 Task: Reply to email with the signature Ashley Martin with the subject Reminder for a job offer acceptance from softage.10@softage.net with the message Could you confirm the deadline for the new project submission? with BCC to softage.7@softage.net with an attached document Invoice.pdf
Action: Mouse moved to (971, 155)
Screenshot: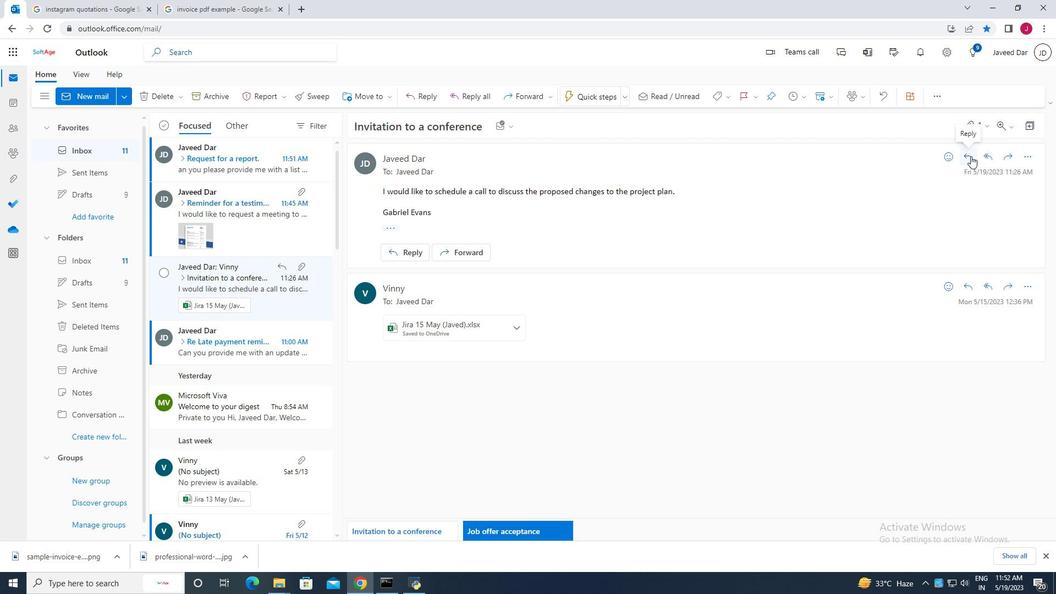 
Action: Mouse pressed left at (971, 155)
Screenshot: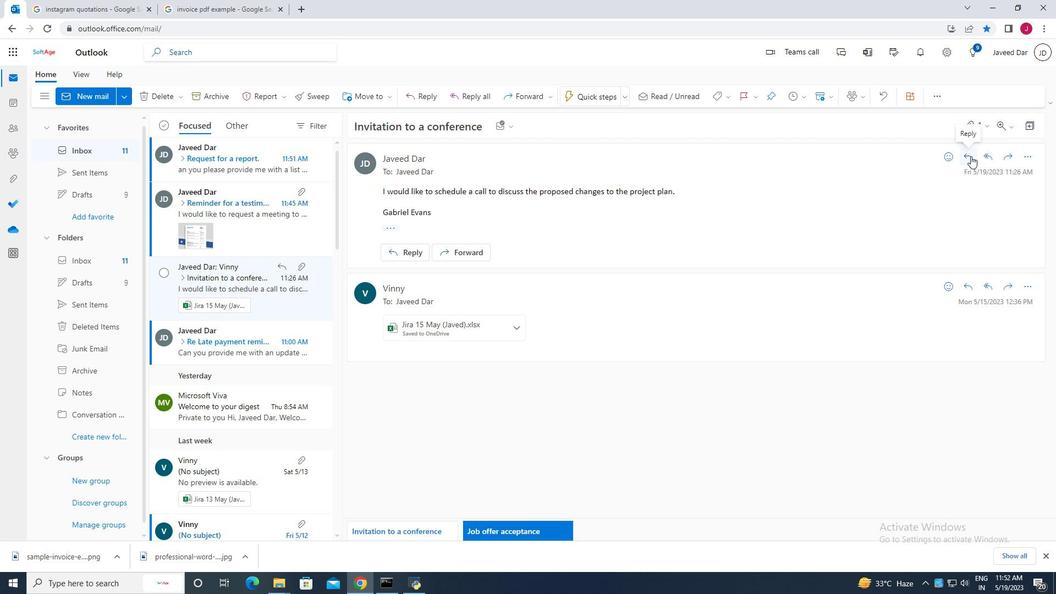 
Action: Mouse moved to (1025, 157)
Screenshot: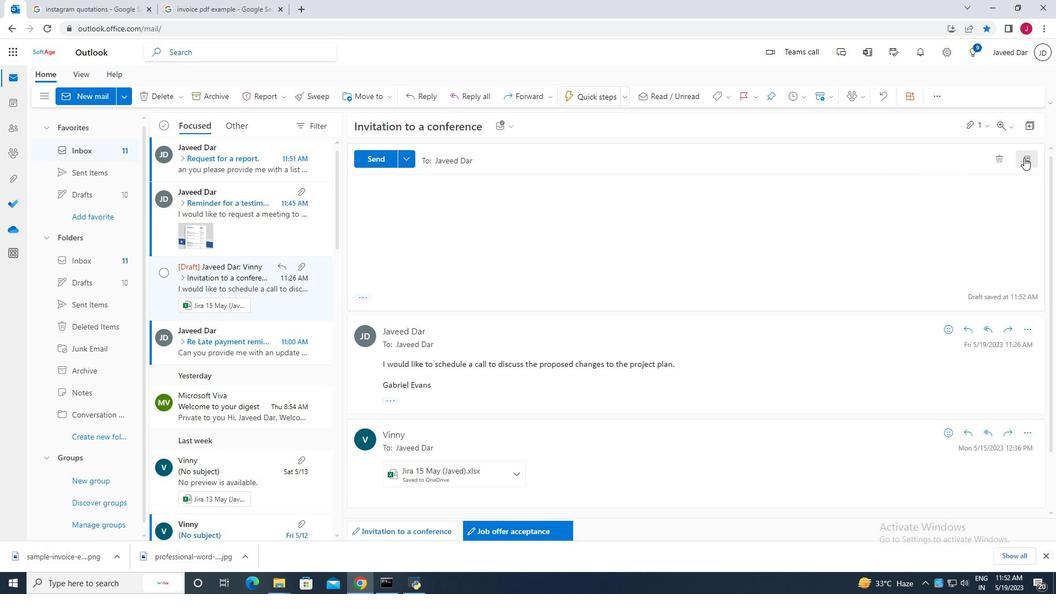 
Action: Mouse pressed left at (1025, 157)
Screenshot: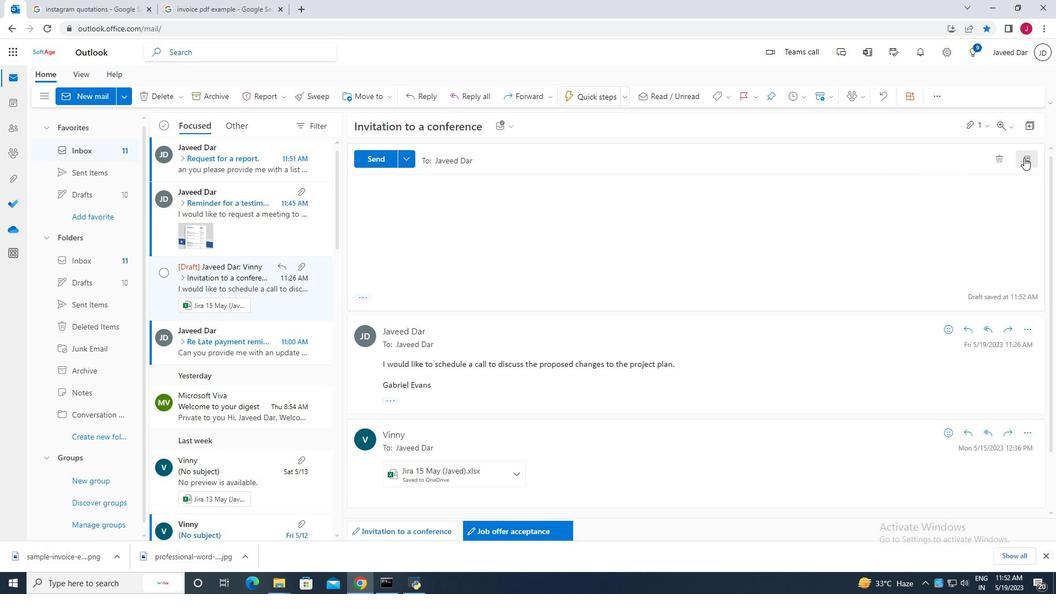 
Action: Mouse moved to (718, 93)
Screenshot: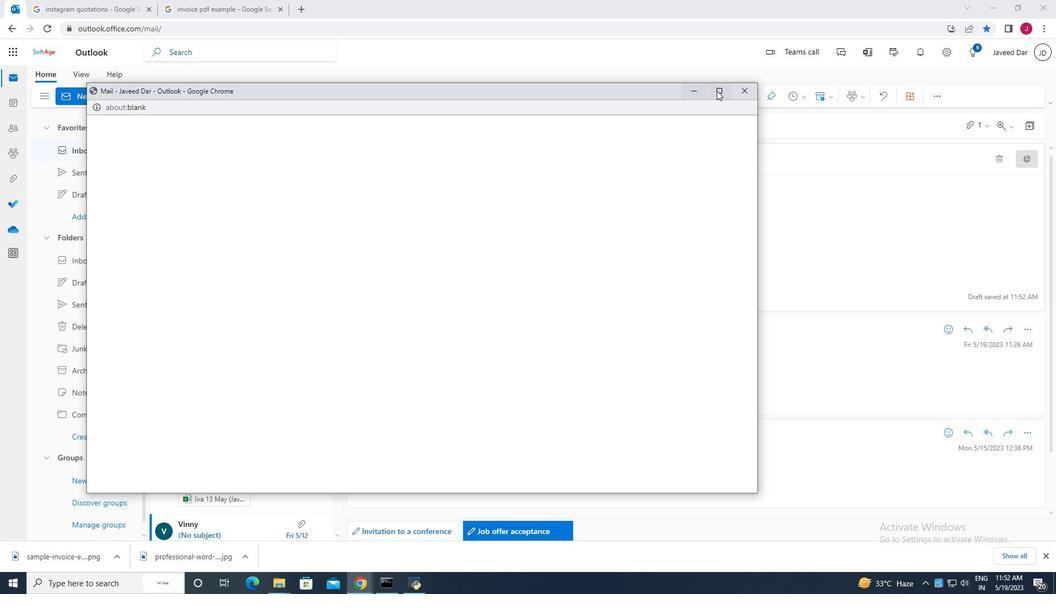 
Action: Mouse pressed left at (718, 93)
Screenshot: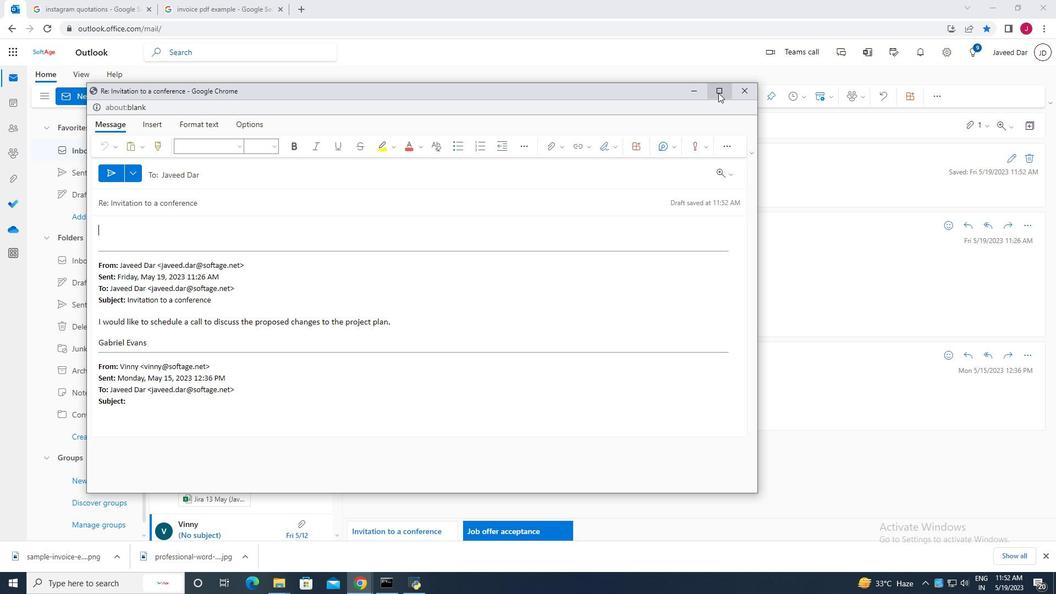 
Action: Mouse moved to (153, 89)
Screenshot: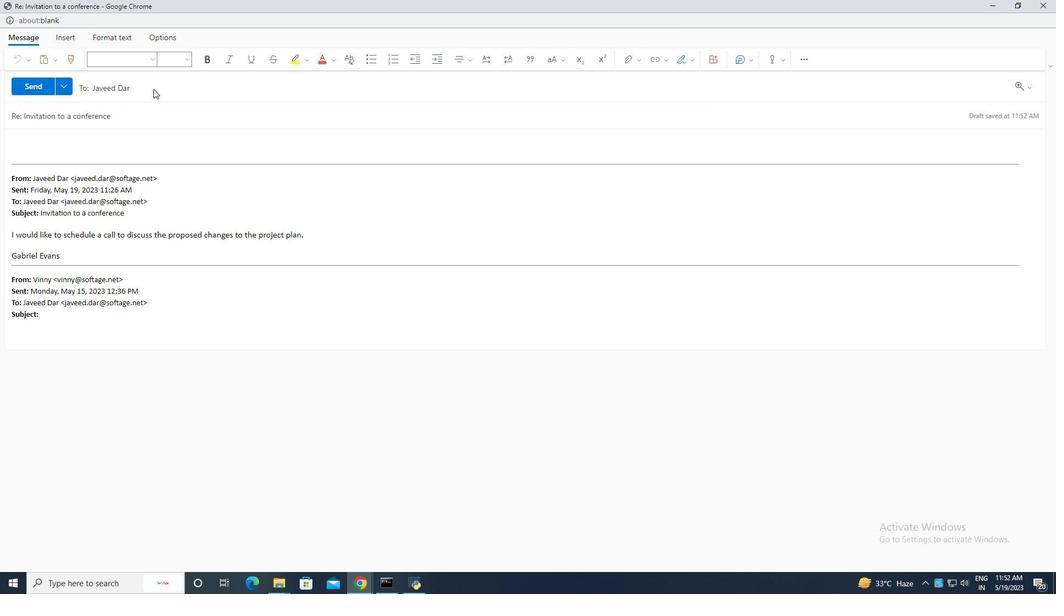 
Action: Mouse pressed left at (153, 89)
Screenshot: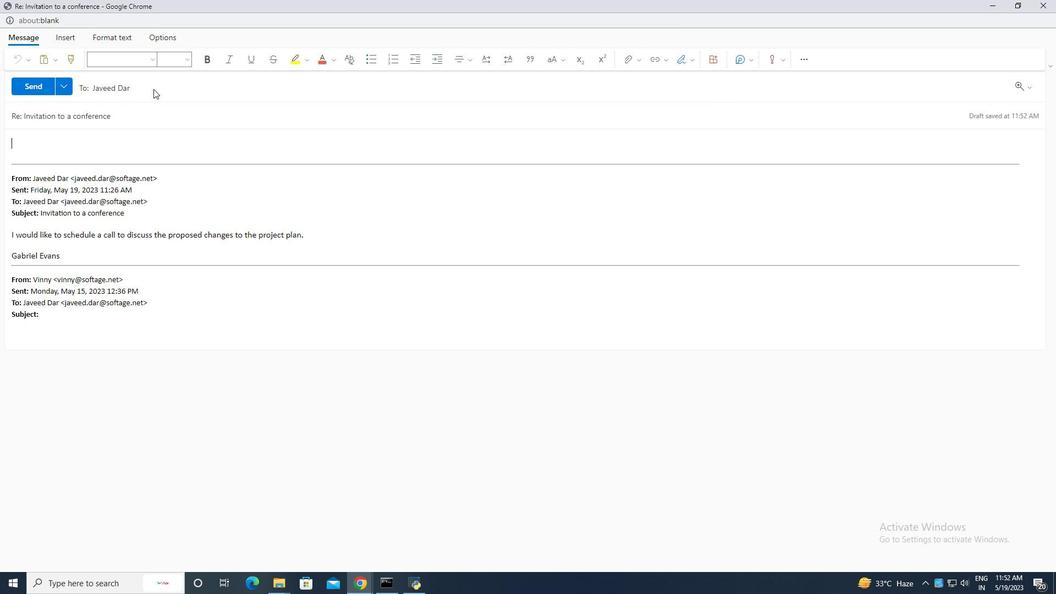 
Action: Mouse moved to (130, 118)
Screenshot: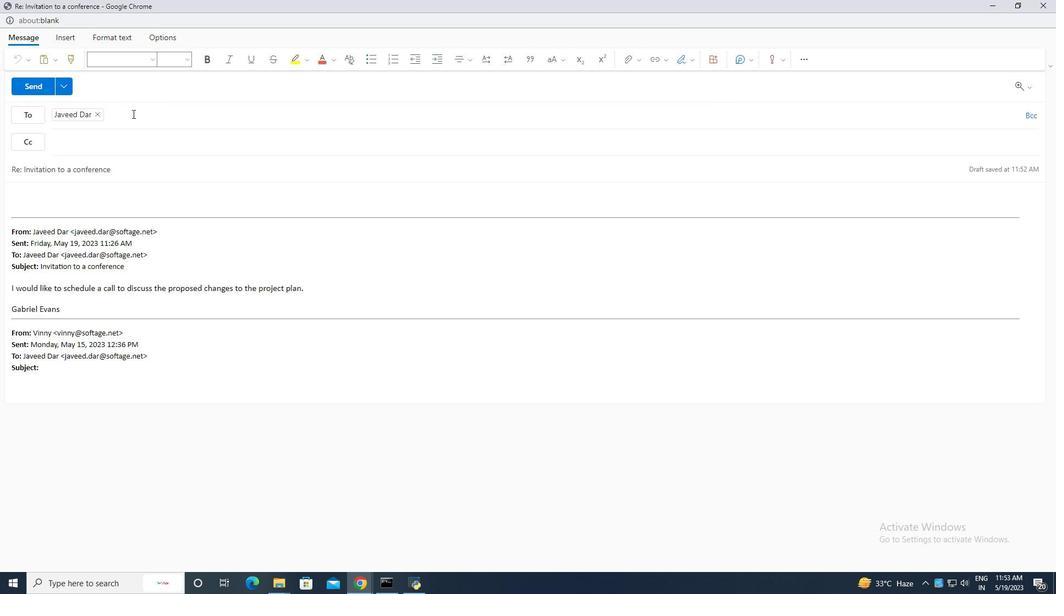 
Action: Mouse pressed left at (130, 118)
Screenshot: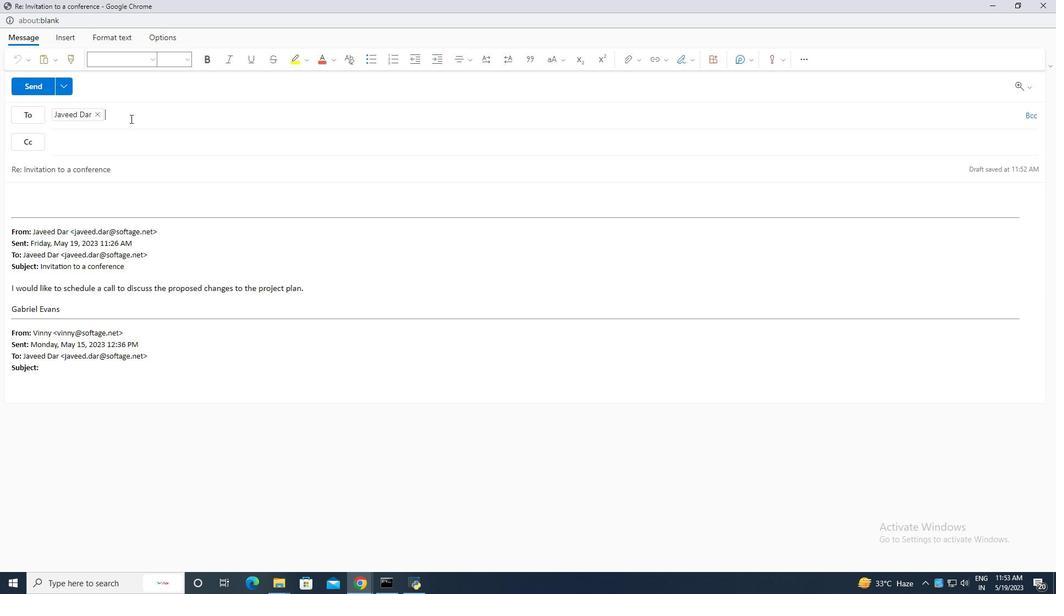 
Action: Mouse moved to (177, 221)
Screenshot: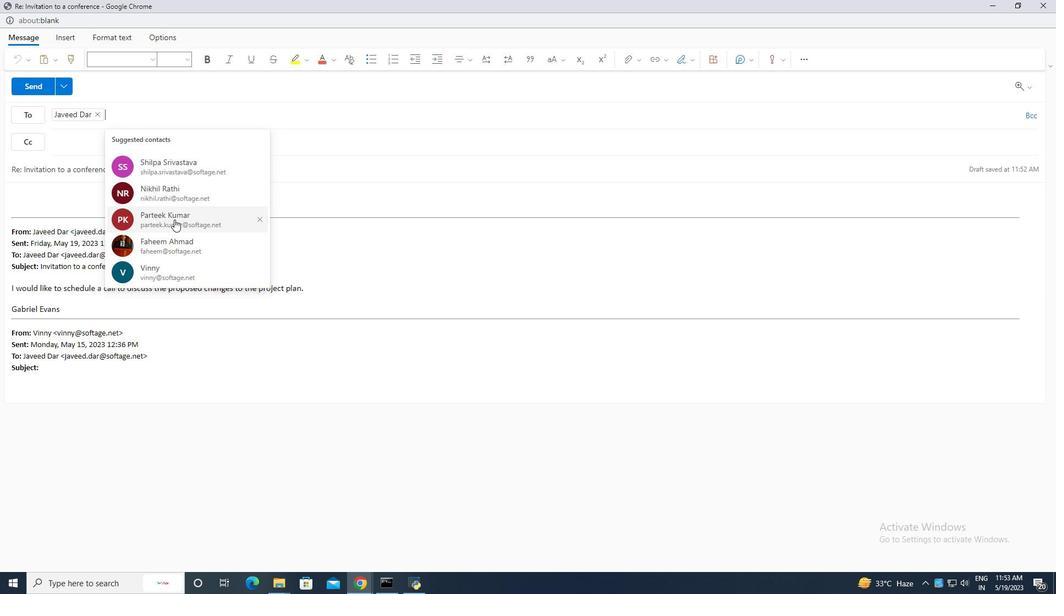 
Action: Mouse scrolled (177, 221) with delta (0, 0)
Screenshot: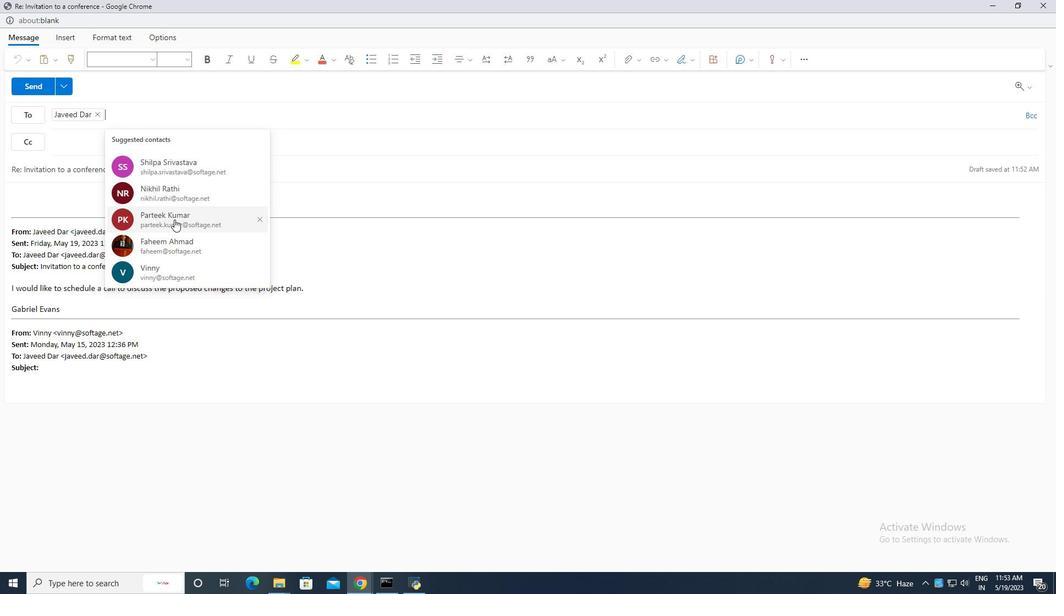 
Action: Mouse scrolled (177, 221) with delta (0, 0)
Screenshot: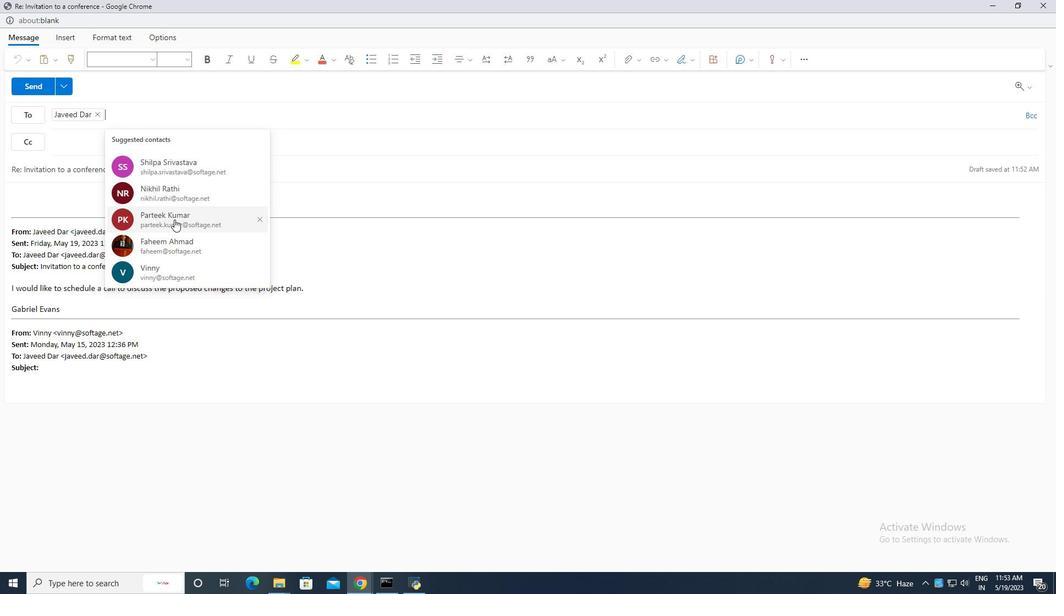
Action: Mouse scrolled (177, 221) with delta (0, 0)
Screenshot: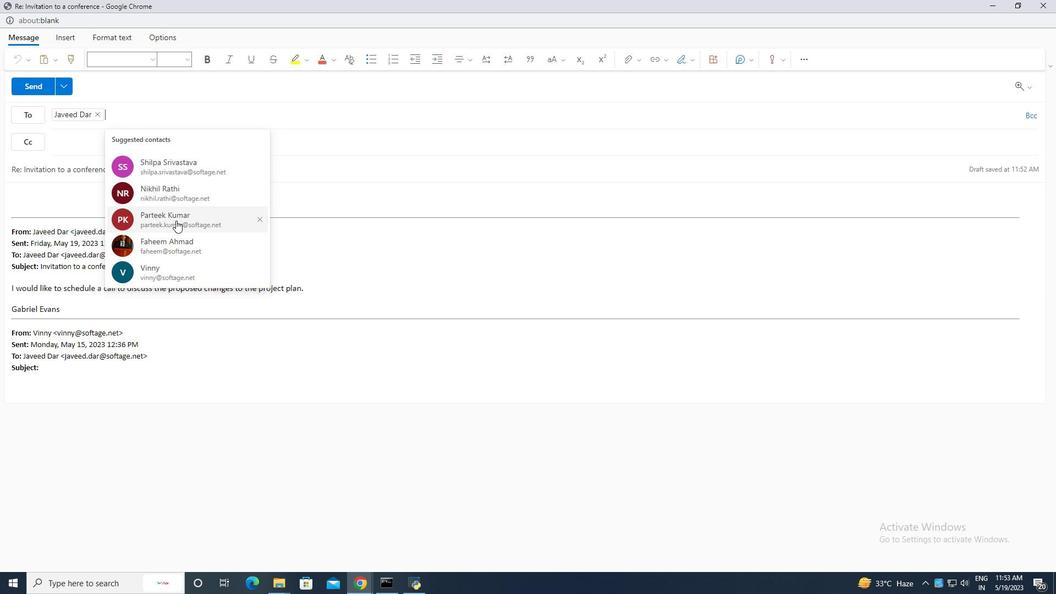 
Action: Mouse scrolled (177, 221) with delta (0, 0)
Screenshot: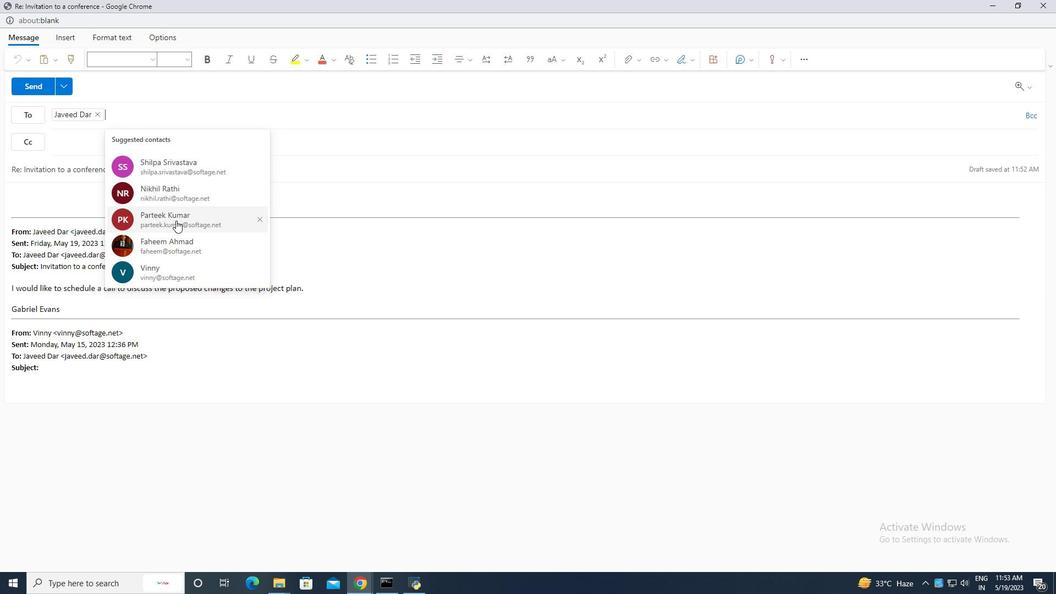 
Action: Mouse scrolled (177, 221) with delta (0, 0)
Screenshot: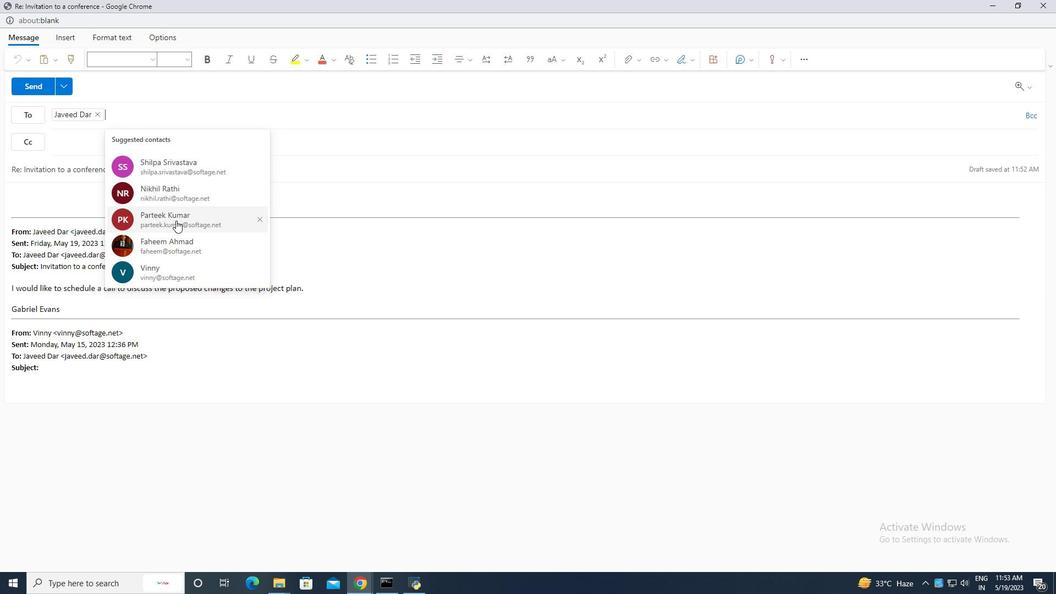 
Action: Mouse scrolled (177, 221) with delta (0, 0)
Screenshot: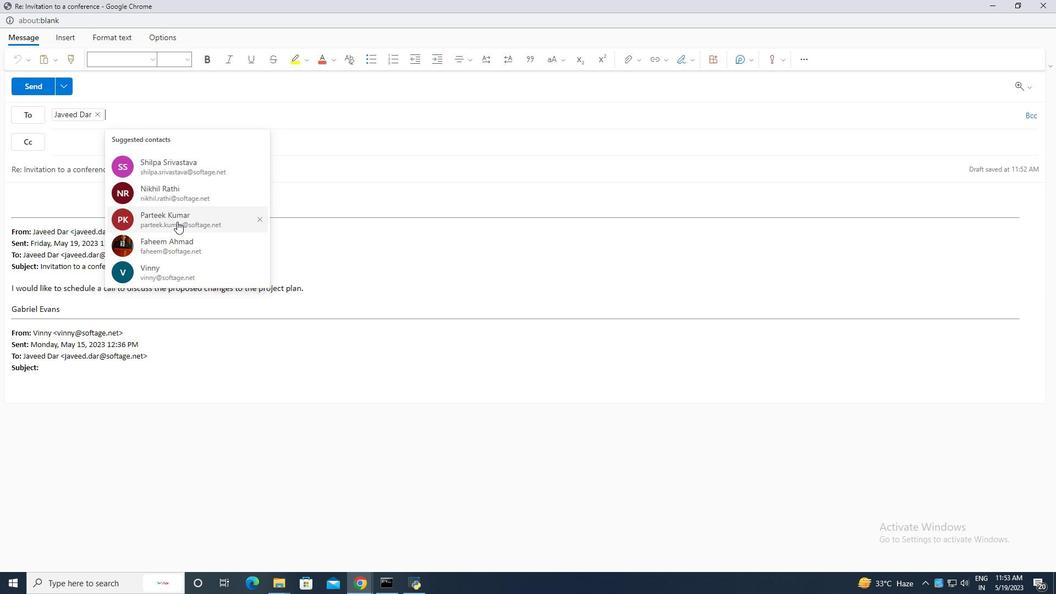 
Action: Mouse moved to (150, 112)
Screenshot: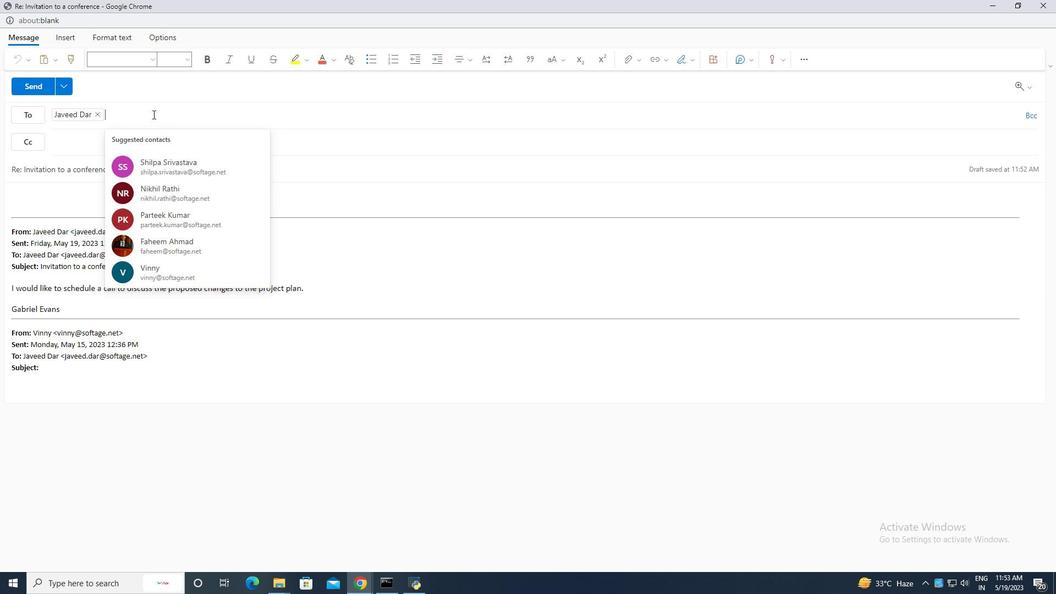 
Action: Key pressed ay
Screenshot: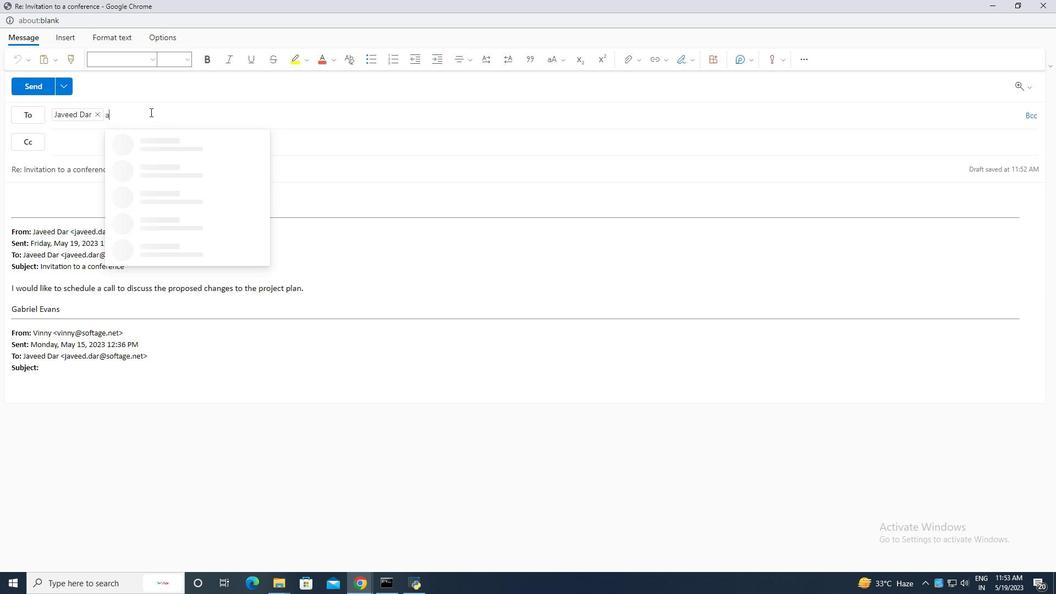 
Action: Mouse moved to (222, 166)
Screenshot: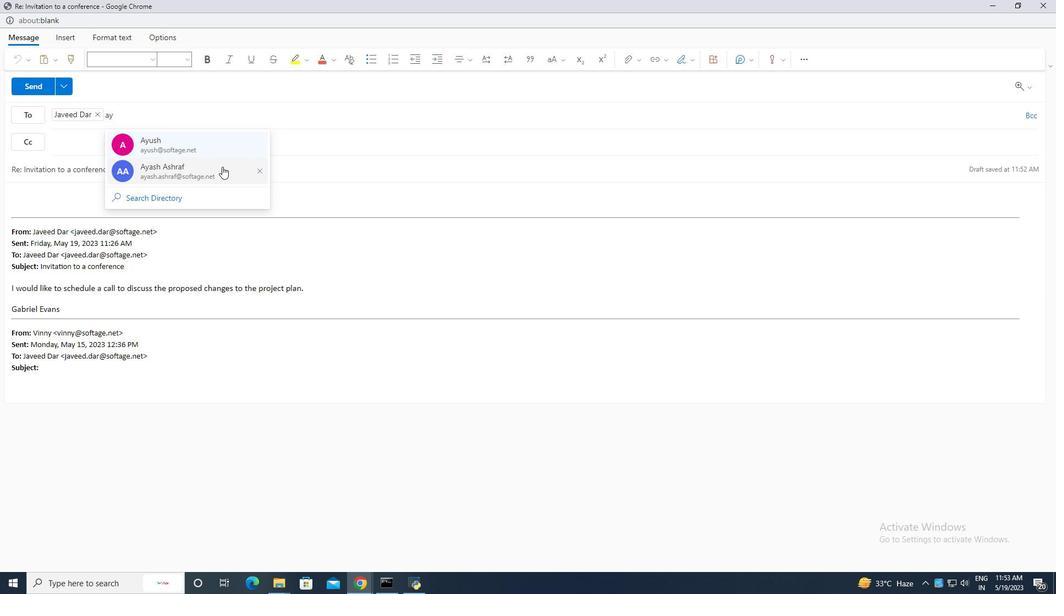 
Action: Mouse pressed left at (222, 166)
Screenshot: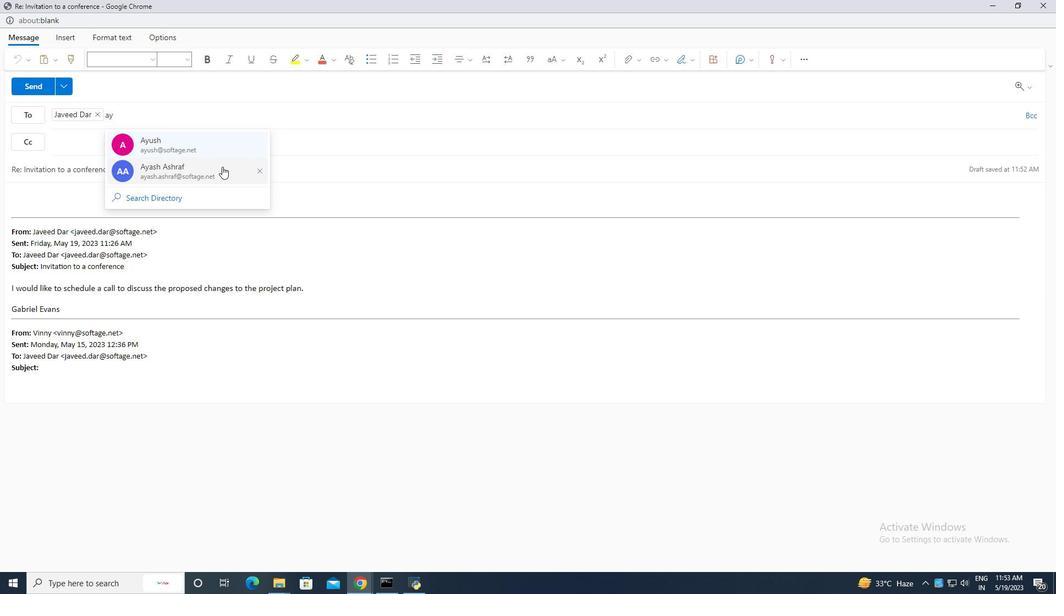 
Action: Mouse moved to (112, 150)
Screenshot: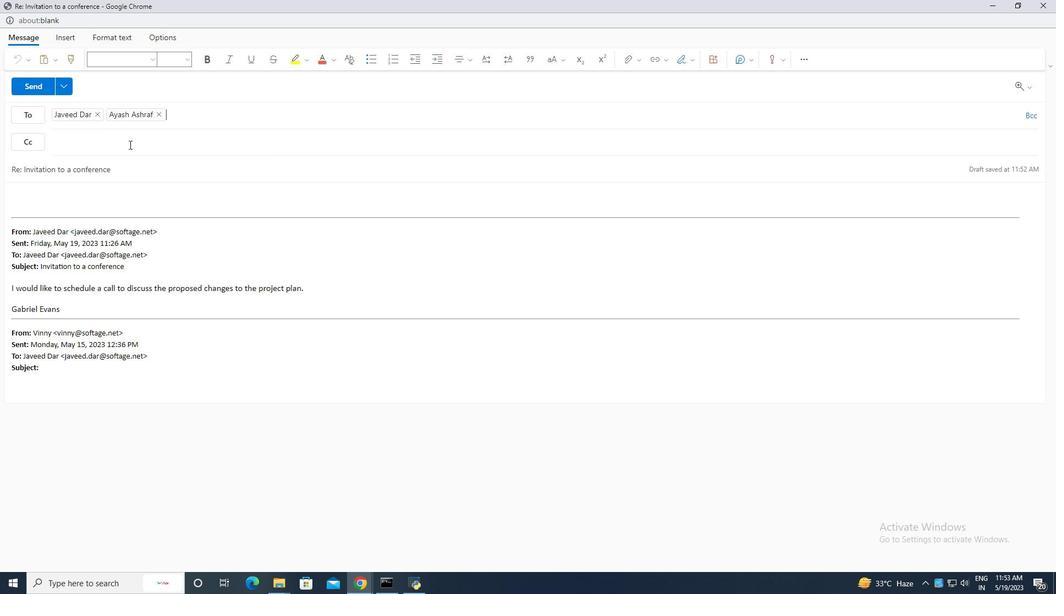 
Action: Mouse pressed left at (112, 150)
Screenshot: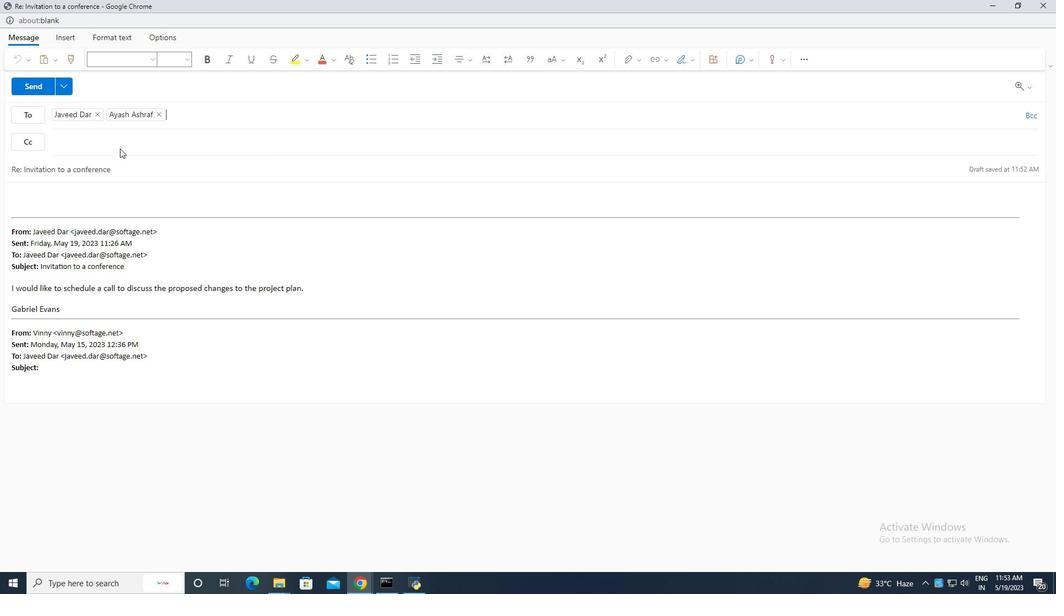 
Action: Mouse moved to (115, 170)
Screenshot: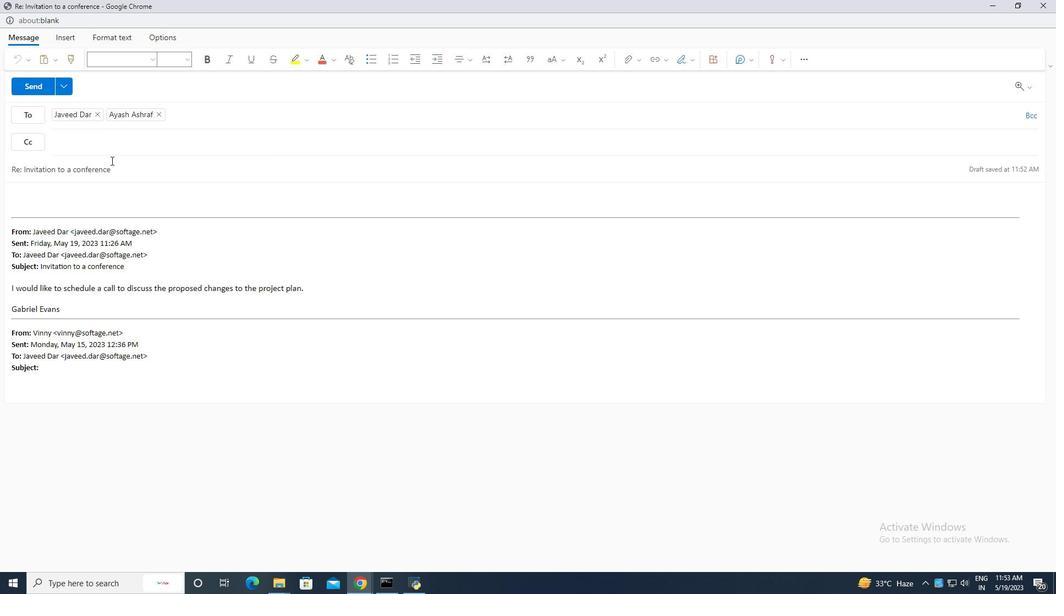 
Action: Mouse pressed left at (115, 170)
Screenshot: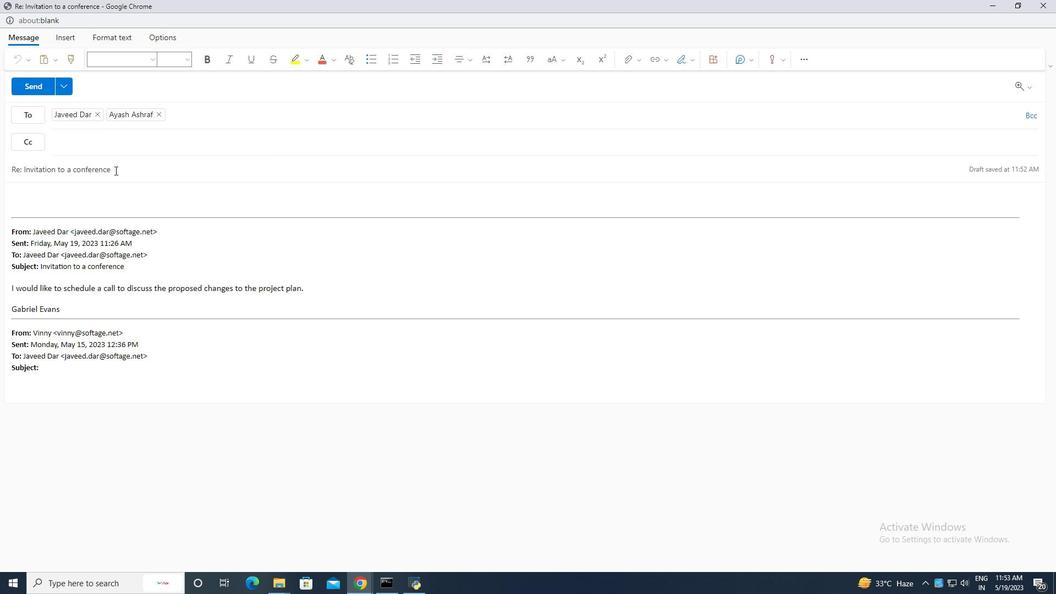 
Action: Mouse moved to (118, 171)
Screenshot: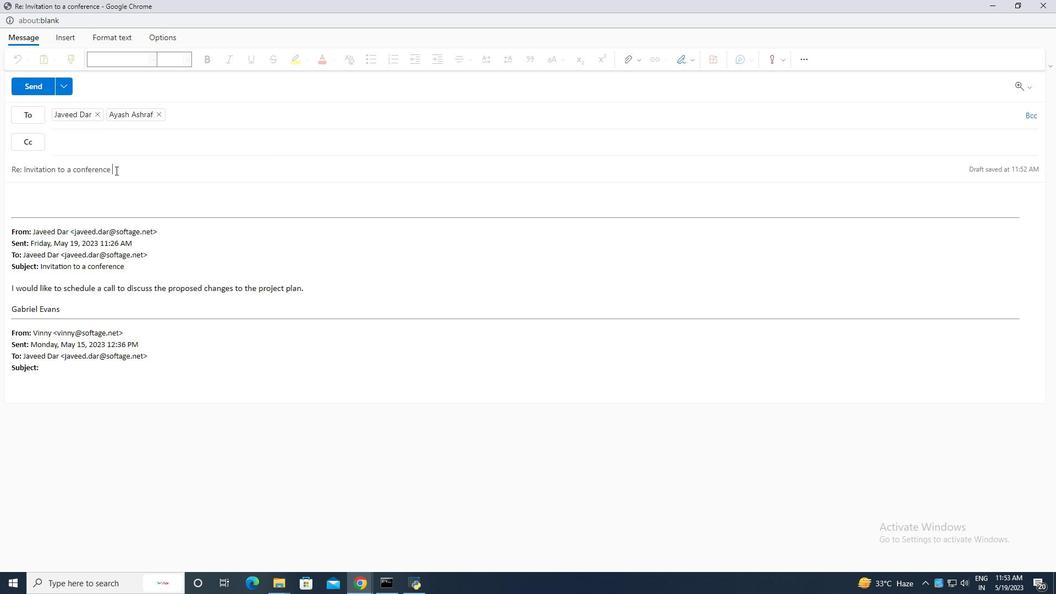 
Action: Key pressed <Key.backspace><Key.backspace><Key.backspace><Key.backspace><Key.backspace><Key.backspace><Key.backspace><Key.backspace><Key.backspace><Key.backspace><Key.backspace><Key.backspace><Key.backspace><Key.backspace><Key.backspace><Key.backspace><Key.backspace><Key.backspace><Key.backspace><Key.backspace><Key.backspace><Key.backspace><Key.backspace><Key.backspace><Key.backspace><Key.backspace><Key.backspace><Key.backspace><Key.backspace><Key.backspace><Key.backspace><Key.backspace><Key.backspace><Key.backspace><Key.backspace><Key.backspace><Key.backspace><Key.caps_lock>R<Key.caps_lock>eminder<Key.space>for<Key.space>a<Key.space>job<Key.space>od<Key.backspace>ffer<Key.space>acceptance<Key.space>fr<Key.backspace><Key.backspace><Key.backspace><Key.backspace>e.
Screenshot: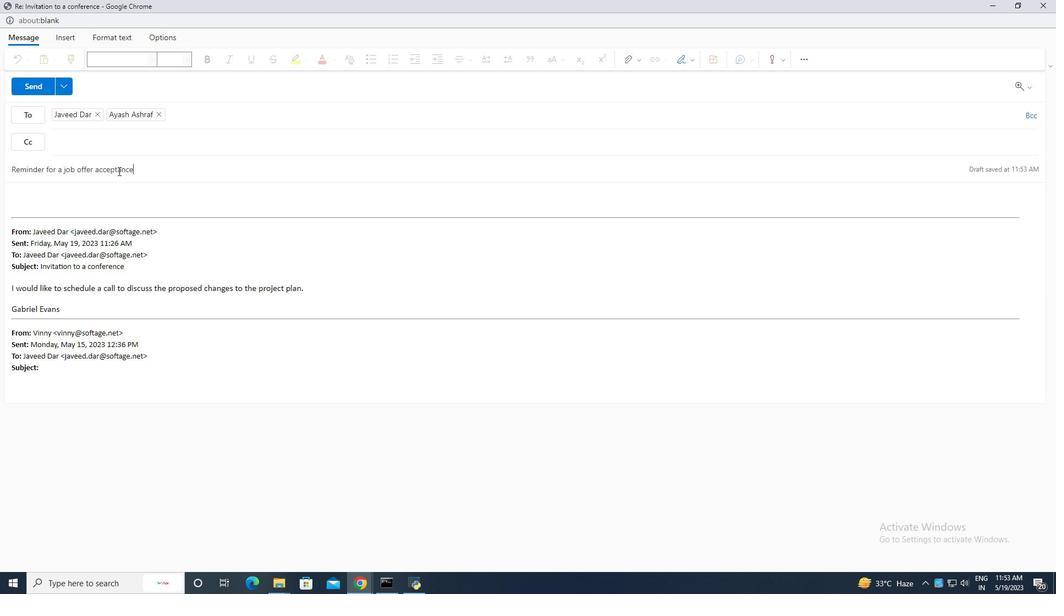 
Action: Mouse moved to (135, 193)
Screenshot: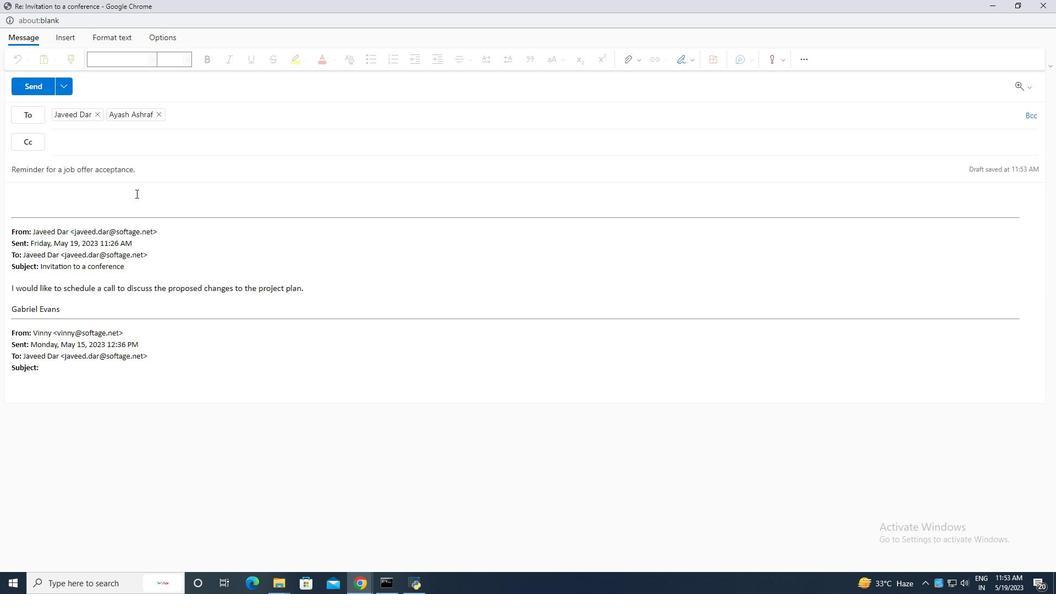 
Action: Mouse pressed left at (135, 193)
Screenshot: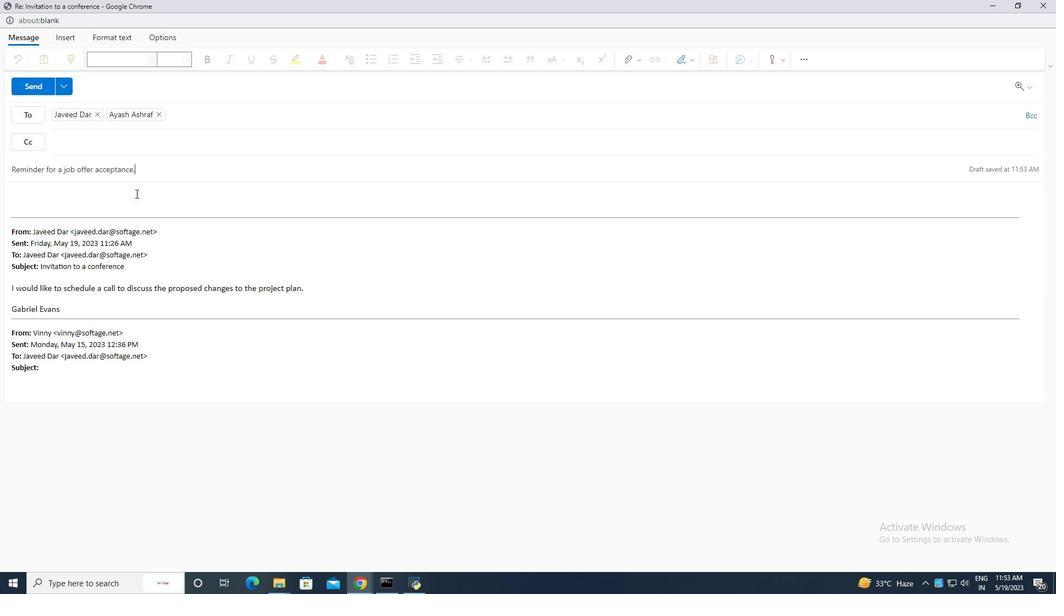 
Action: Mouse moved to (136, 193)
Screenshot: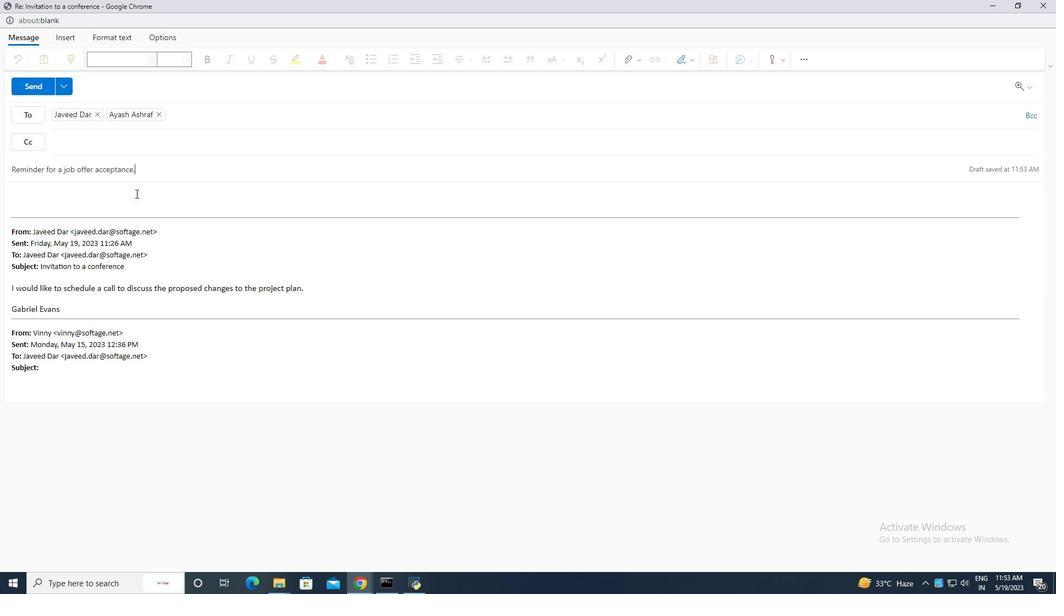 
Action: Key pressed <Key.caps_lock>C<Key.caps_lock>ould<Key.space>you<Key.space>conferm<Key.backspace><Key.backspace><Key.backspace>irm<Key.space>the<Key.space>deadline<Key.space>for<Key.space>the<Key.space>new<Key.space>prooject<Key.space><Key.backspace><Key.backspace><Key.backspace><Key.backspace><Key.backspace><Key.backspace>ject<Key.space>submission.
Screenshot: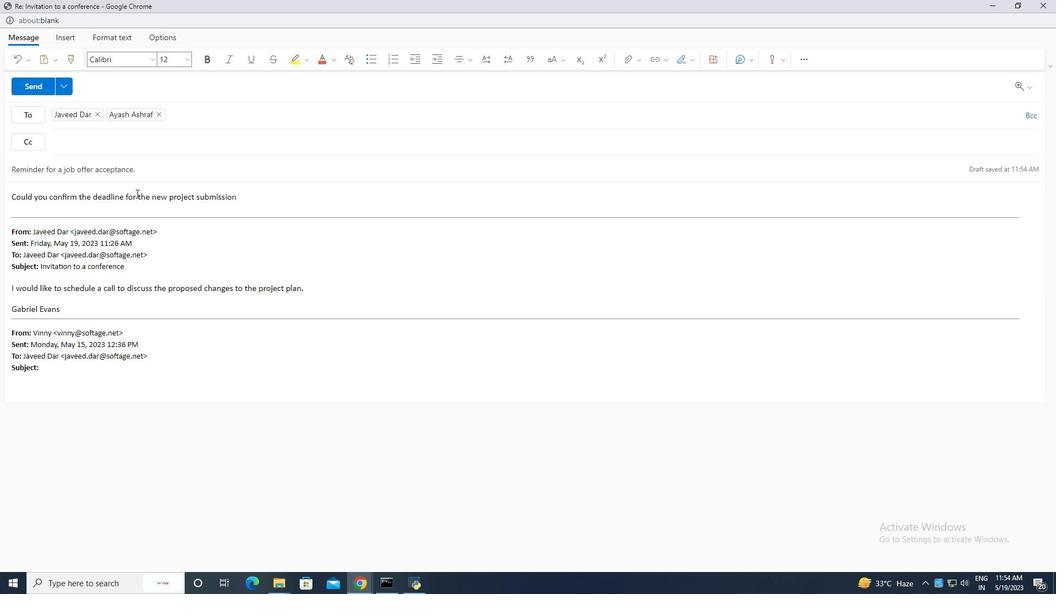 
Action: Mouse moved to (1035, 116)
Screenshot: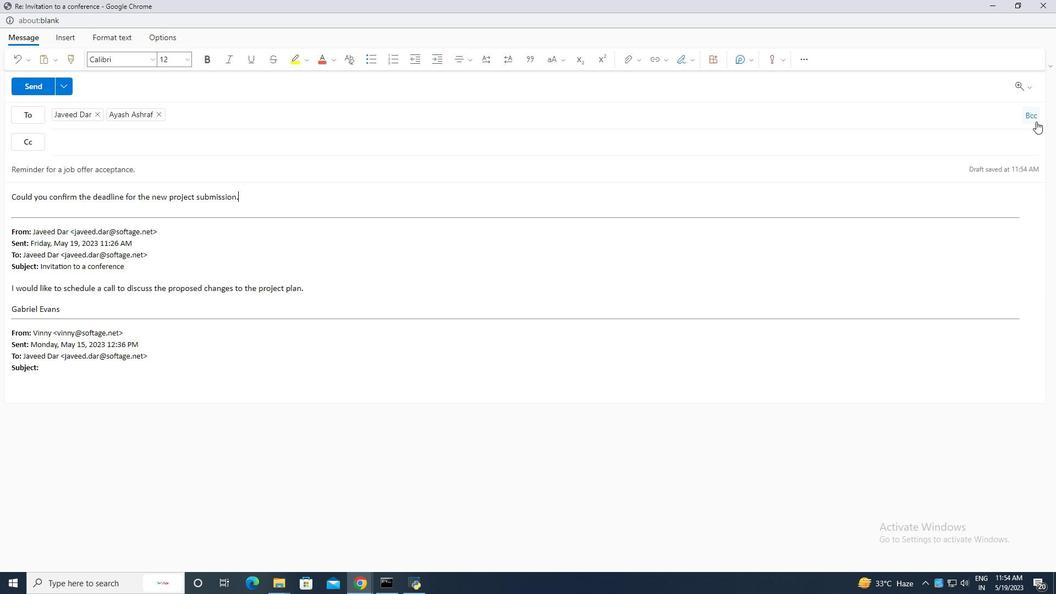 
Action: Mouse pressed left at (1035, 116)
Screenshot: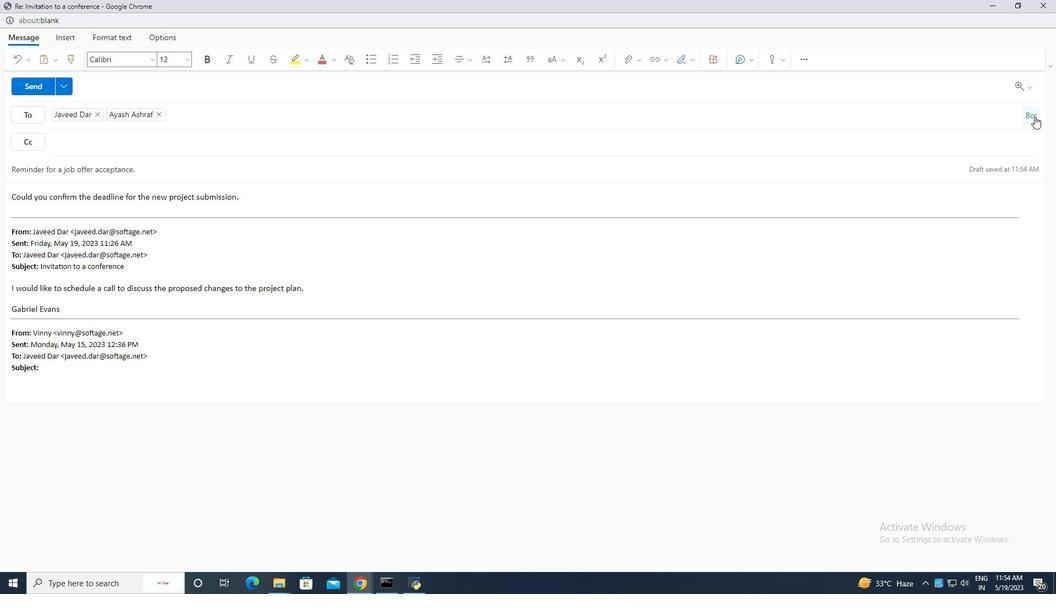 
Action: Mouse moved to (75, 174)
Screenshot: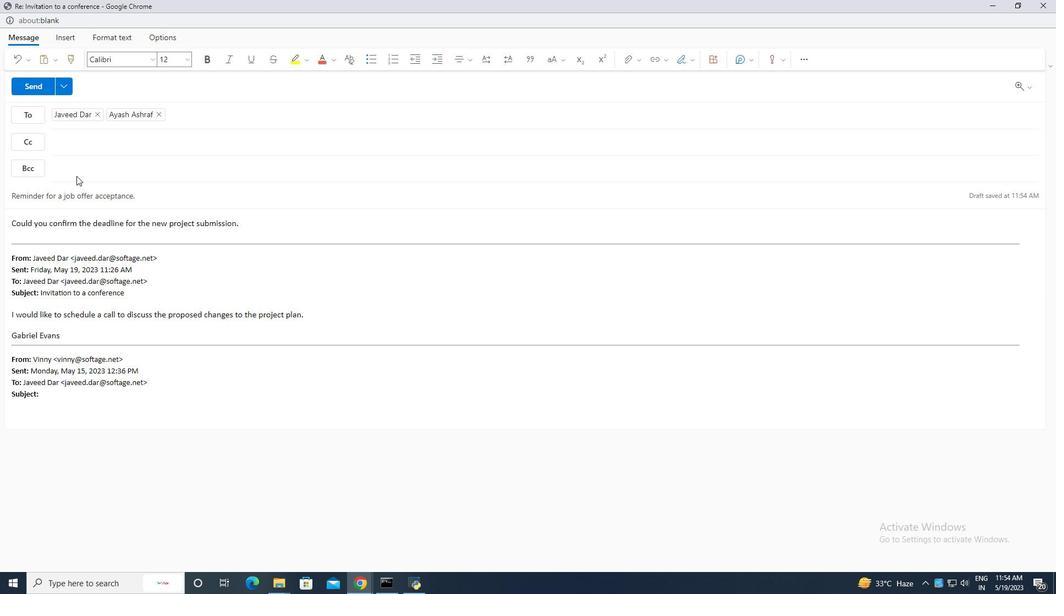 
Action: Key pressed softage.7
Screenshot: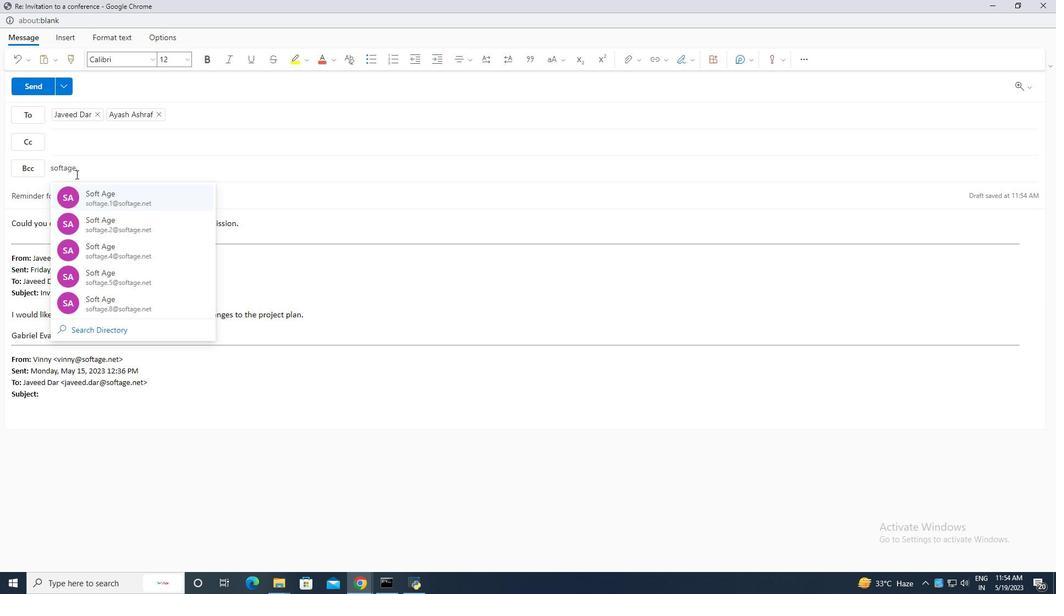 
Action: Mouse moved to (133, 221)
Screenshot: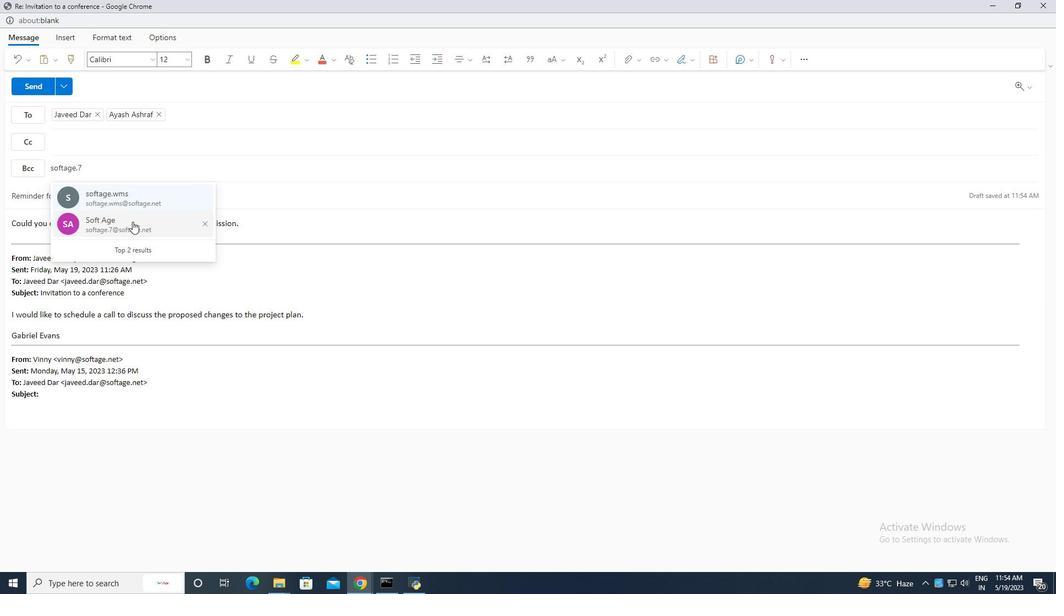 
Action: Mouse pressed left at (133, 221)
Screenshot: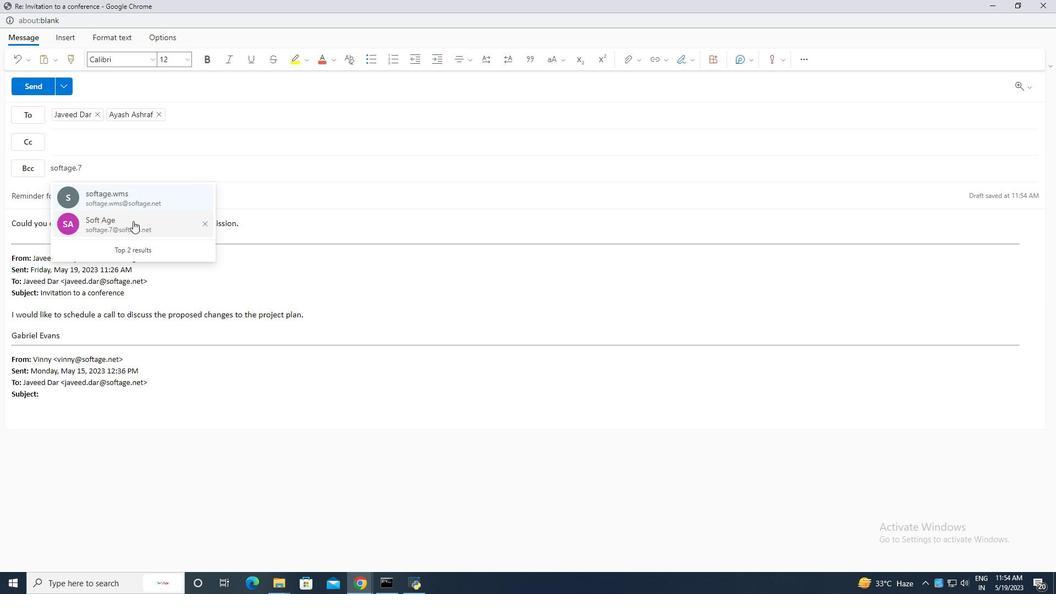 
Action: Mouse moved to (692, 64)
Screenshot: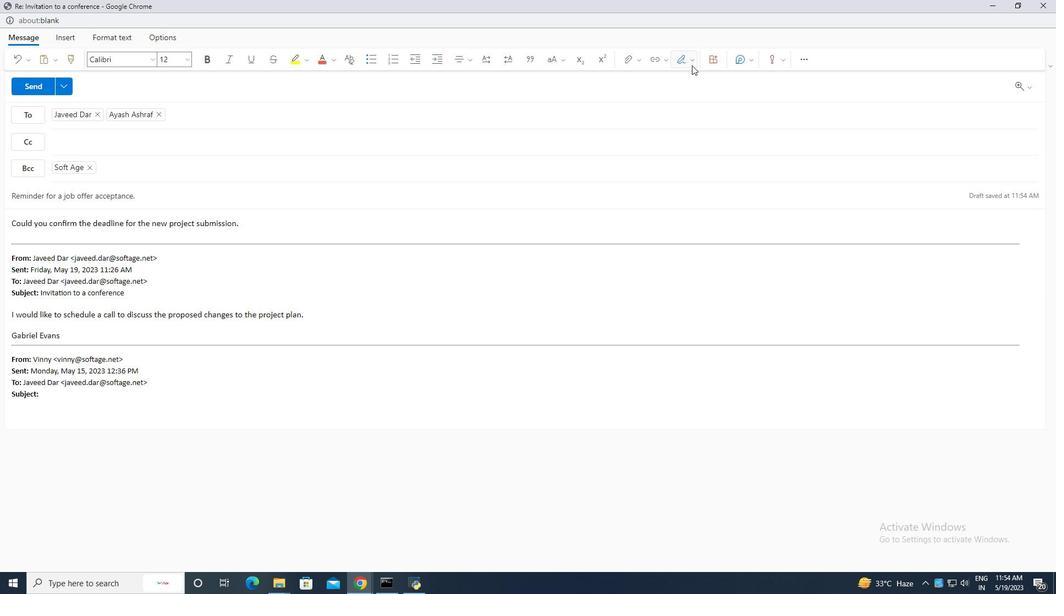 
Action: Mouse pressed left at (692, 64)
Screenshot: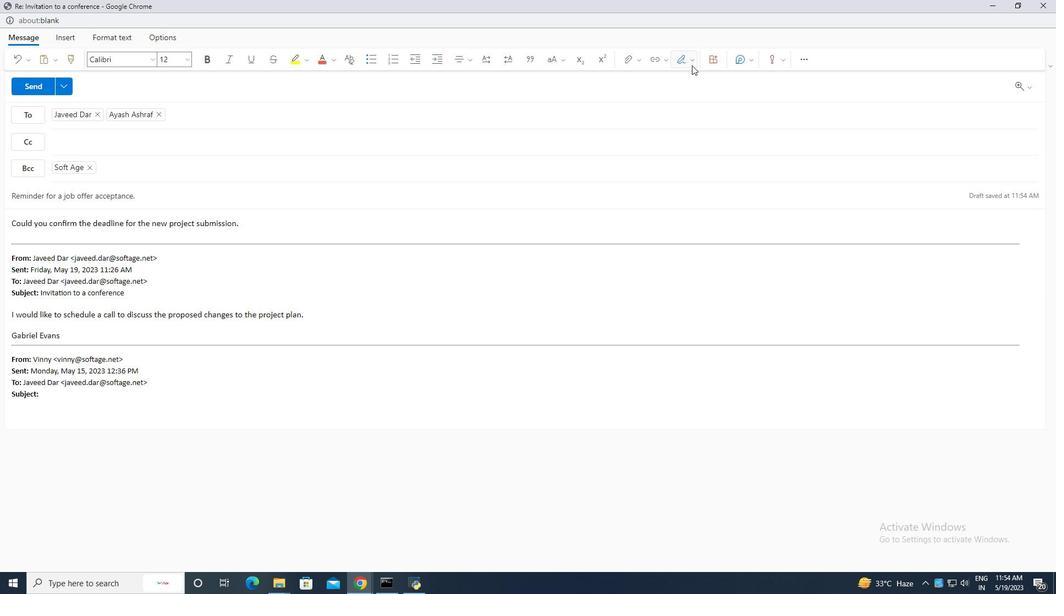 
Action: Mouse moved to (644, 303)
Screenshot: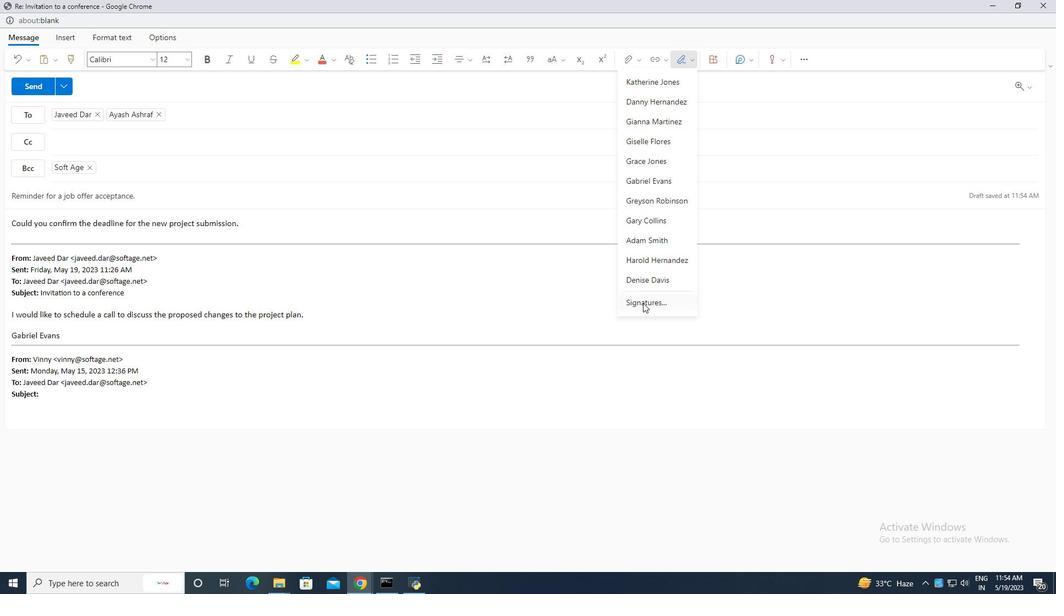 
Action: Mouse pressed left at (644, 303)
Screenshot: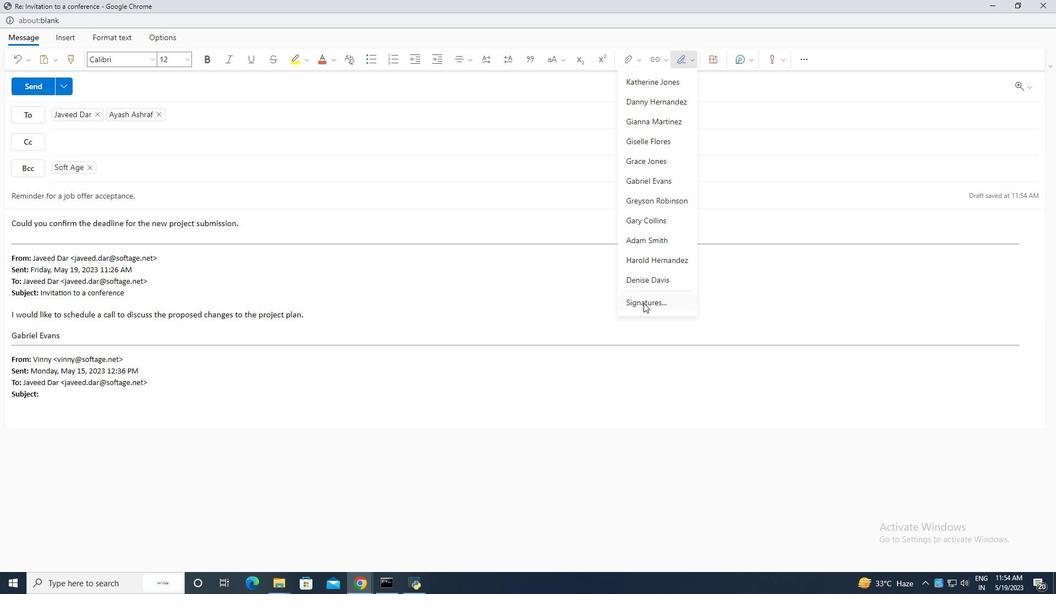 
Action: Mouse moved to (454, 151)
Screenshot: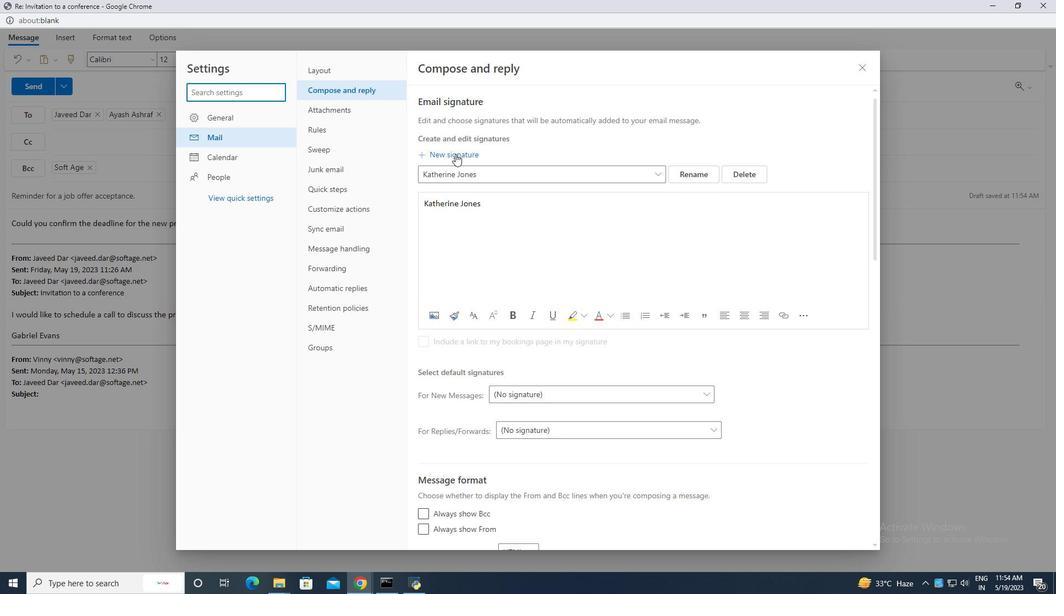 
Action: Mouse pressed left at (454, 151)
Screenshot: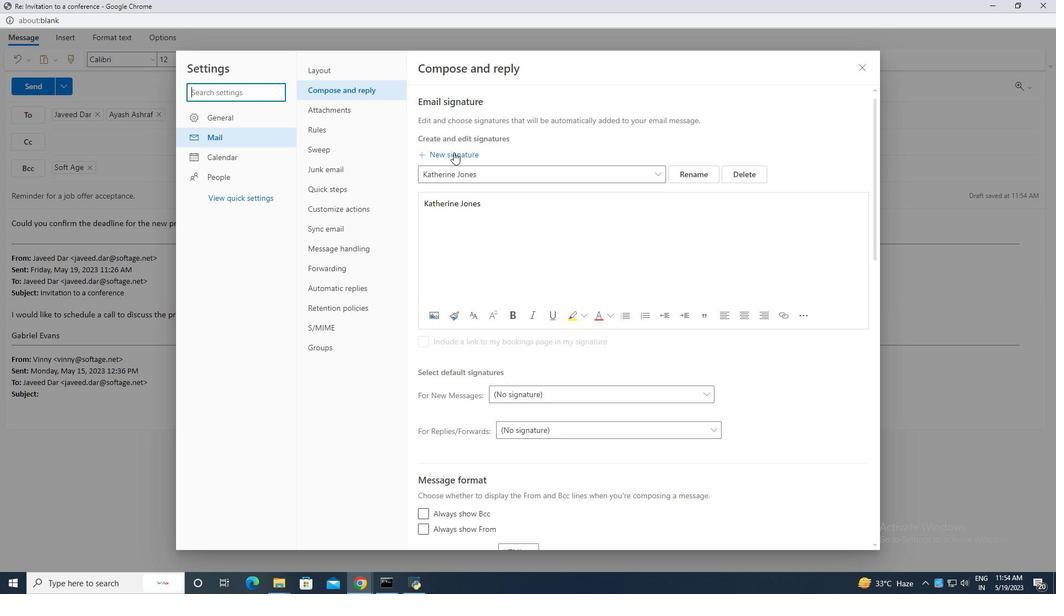 
Action: Mouse moved to (489, 176)
Screenshot: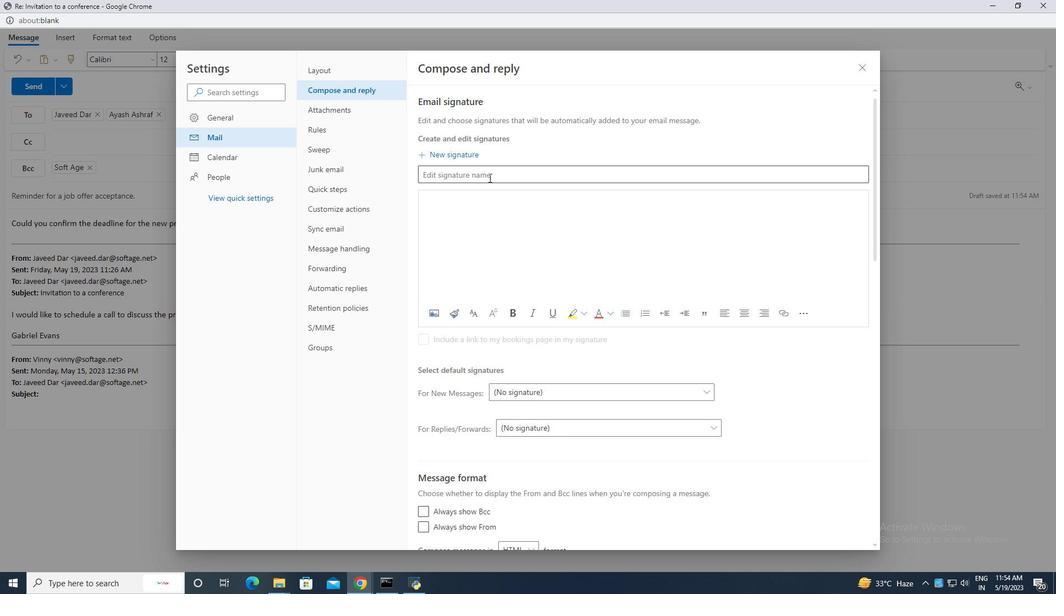 
Action: Mouse pressed left at (489, 176)
Screenshot: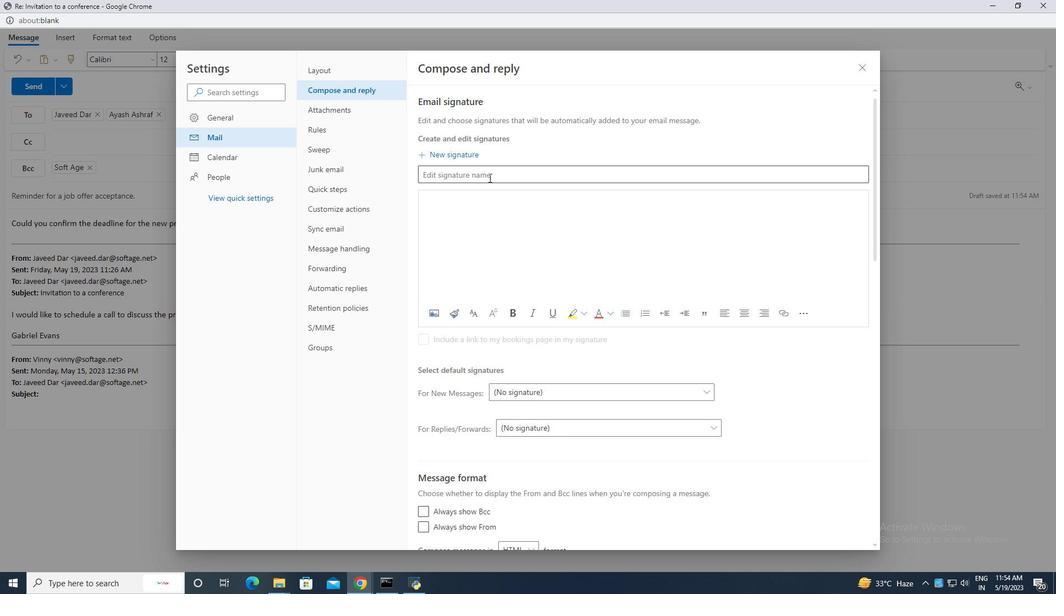 
Action: Mouse moved to (491, 175)
Screenshot: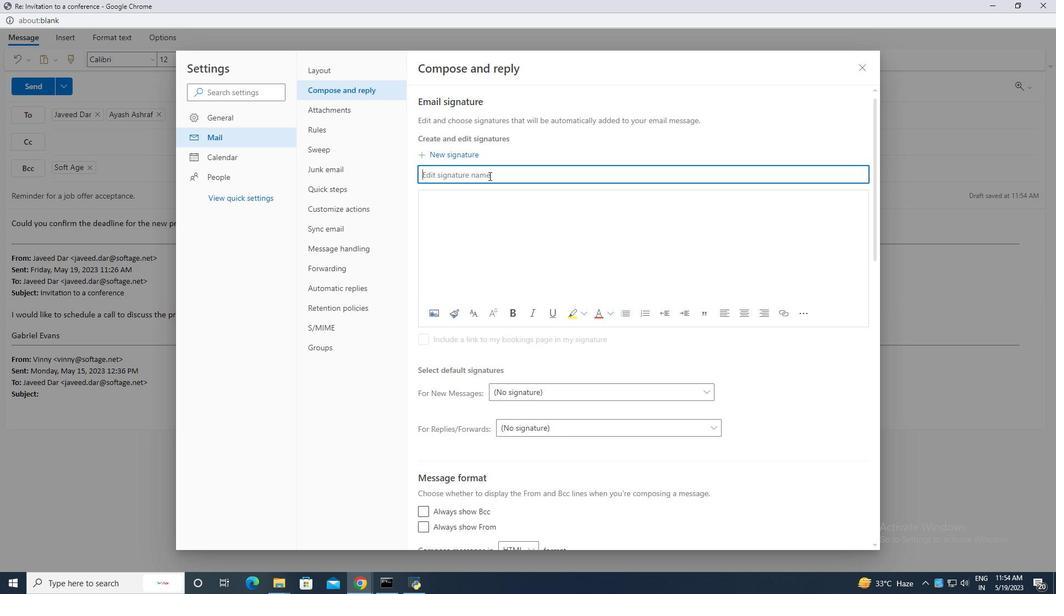 
Action: Key pressed <Key.caps_lock>A<Key.caps_lock>shley<Key.space><Key.caps_lock>M<Key.caps_lock>artin
Screenshot: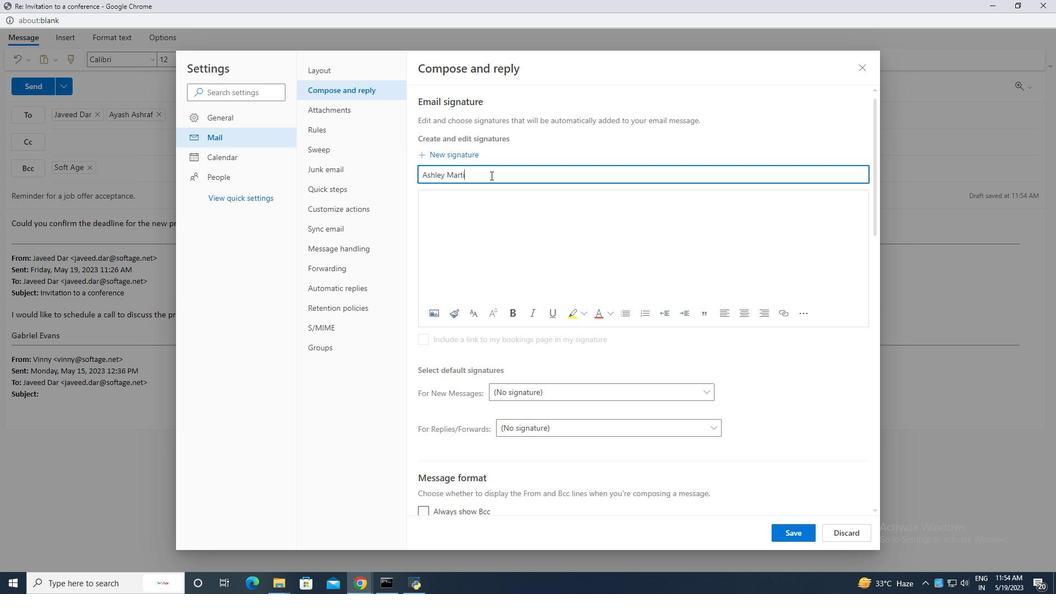 
Action: Mouse moved to (420, 175)
Screenshot: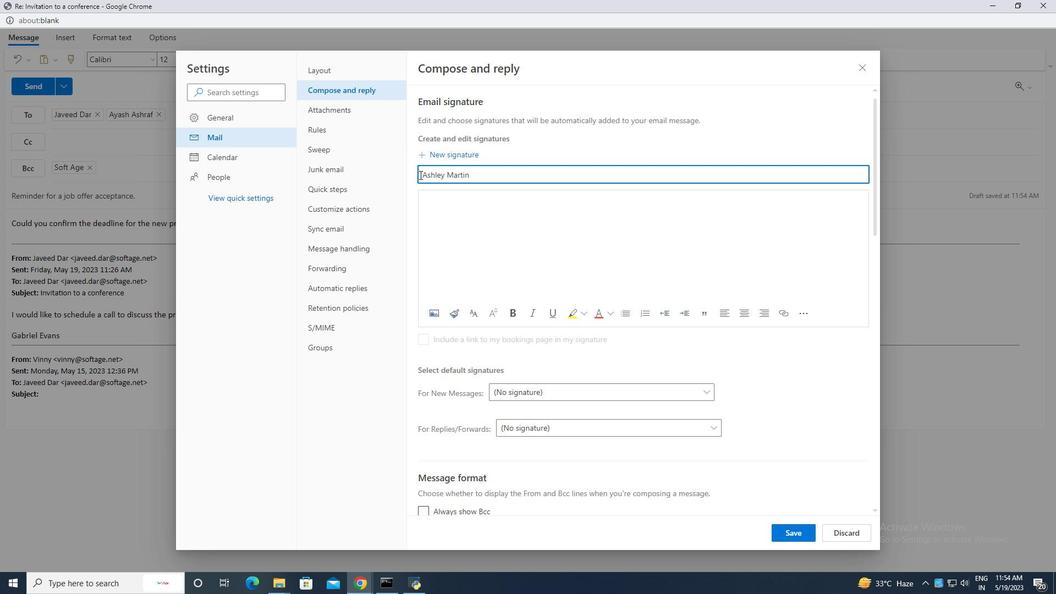 
Action: Mouse pressed left at (420, 175)
Screenshot: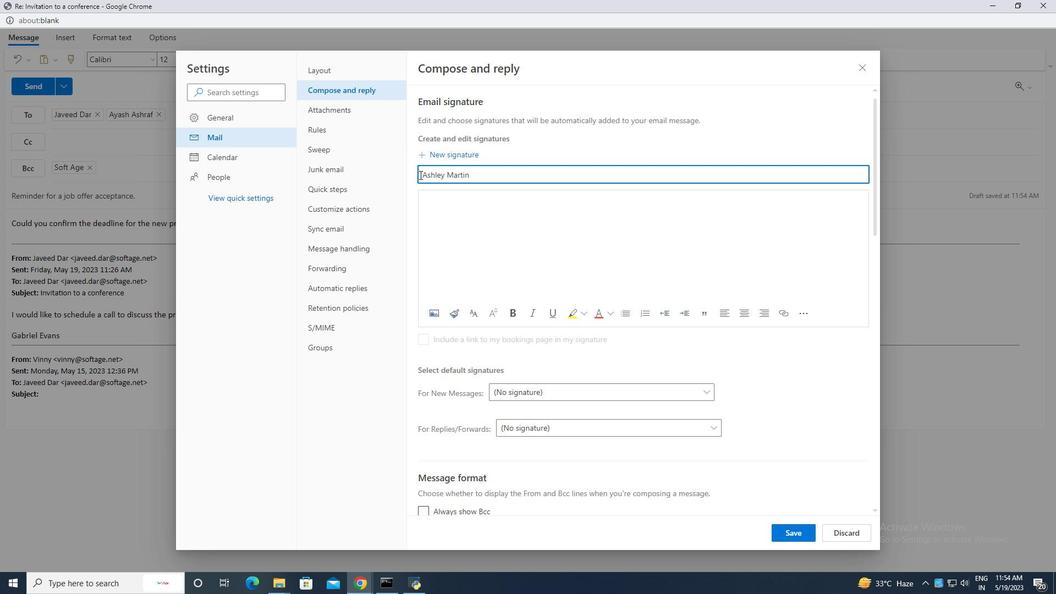 
Action: Mouse moved to (454, 181)
Screenshot: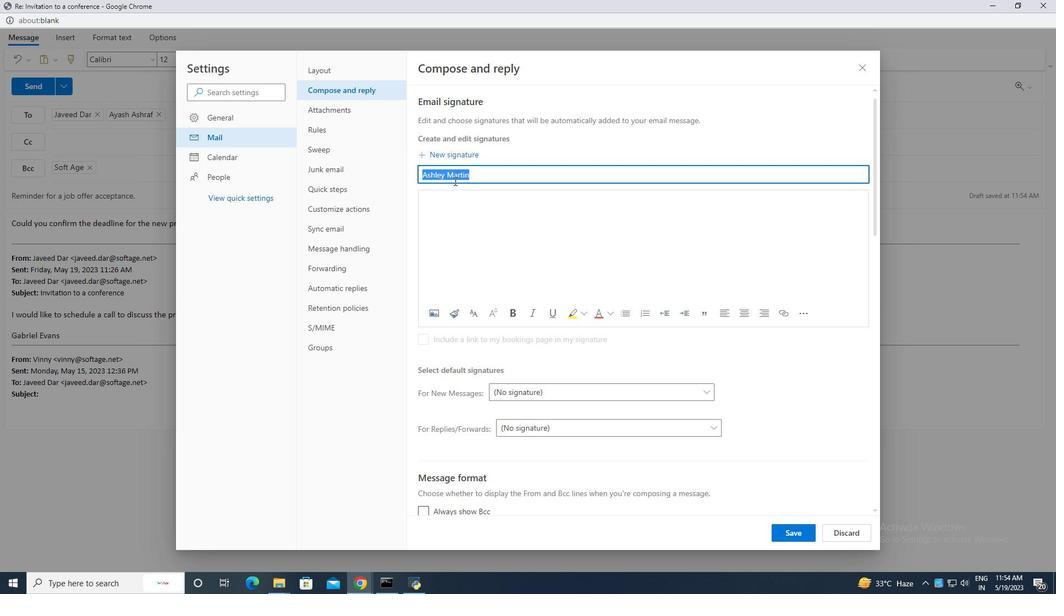 
Action: Key pressed ctrl+C
Screenshot: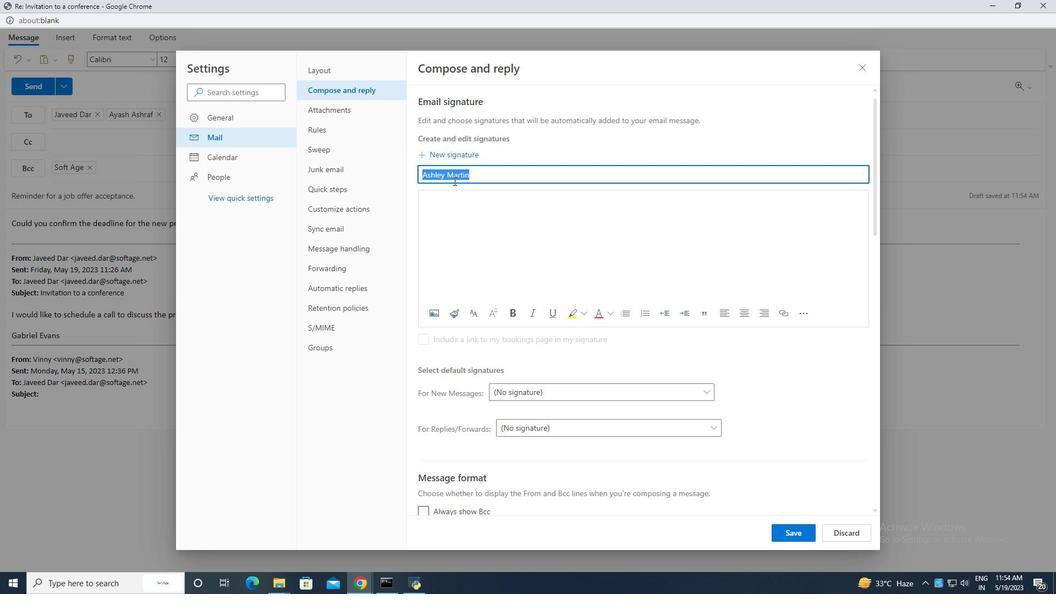 
Action: Mouse moved to (441, 195)
Screenshot: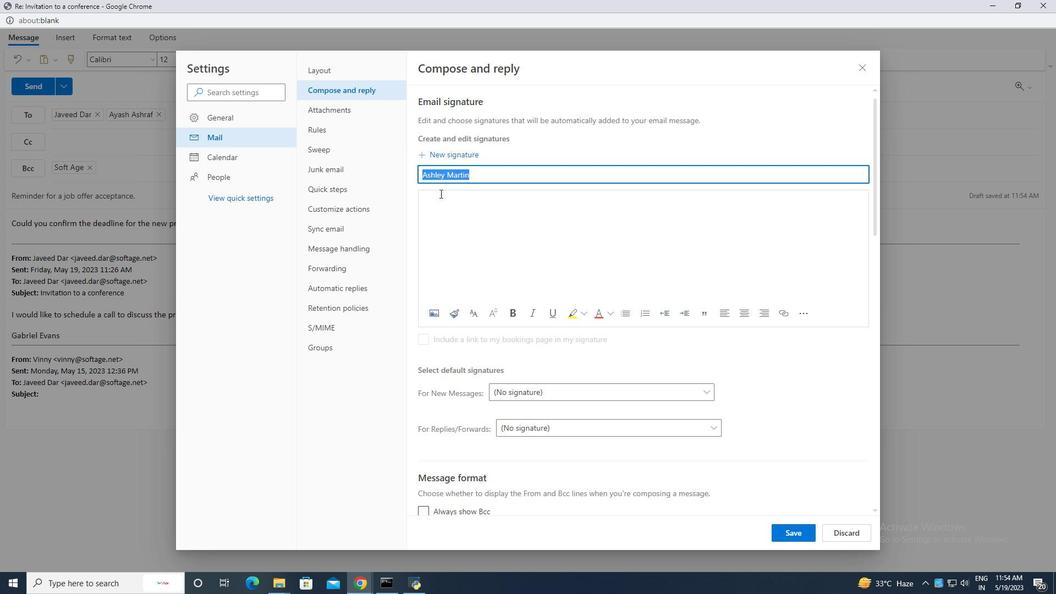 
Action: Mouse pressed left at (441, 195)
Screenshot: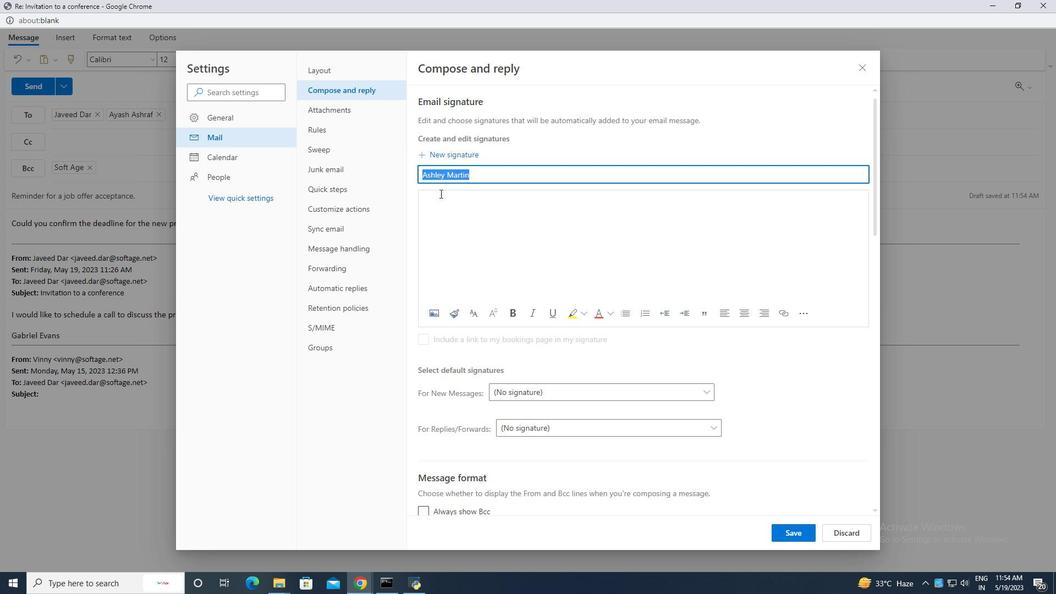 
Action: Mouse moved to (442, 195)
Screenshot: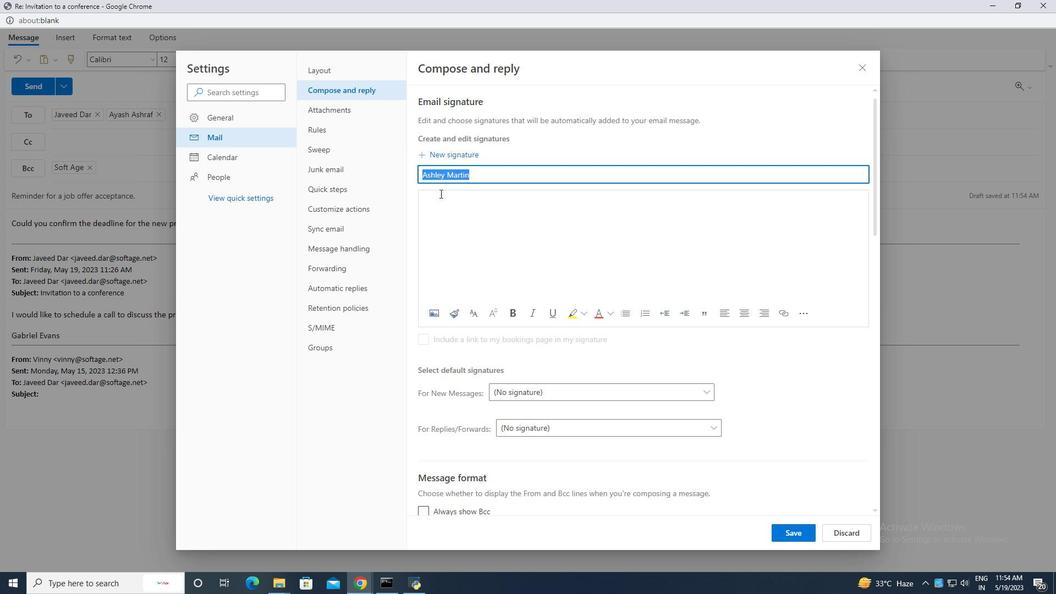 
Action: Key pressed ctrl+V
Screenshot: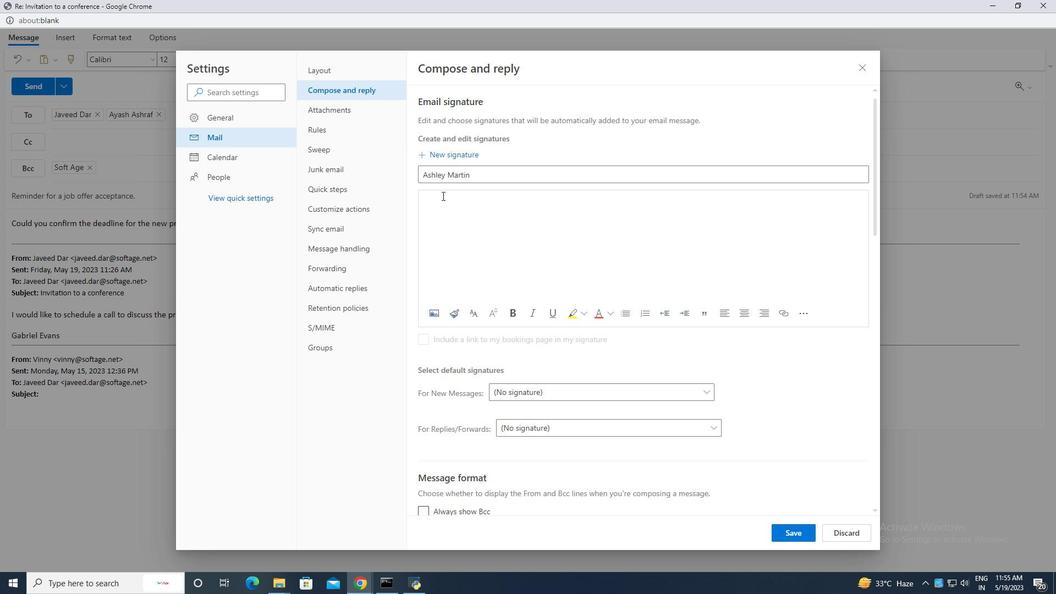 
Action: Mouse moved to (780, 535)
Screenshot: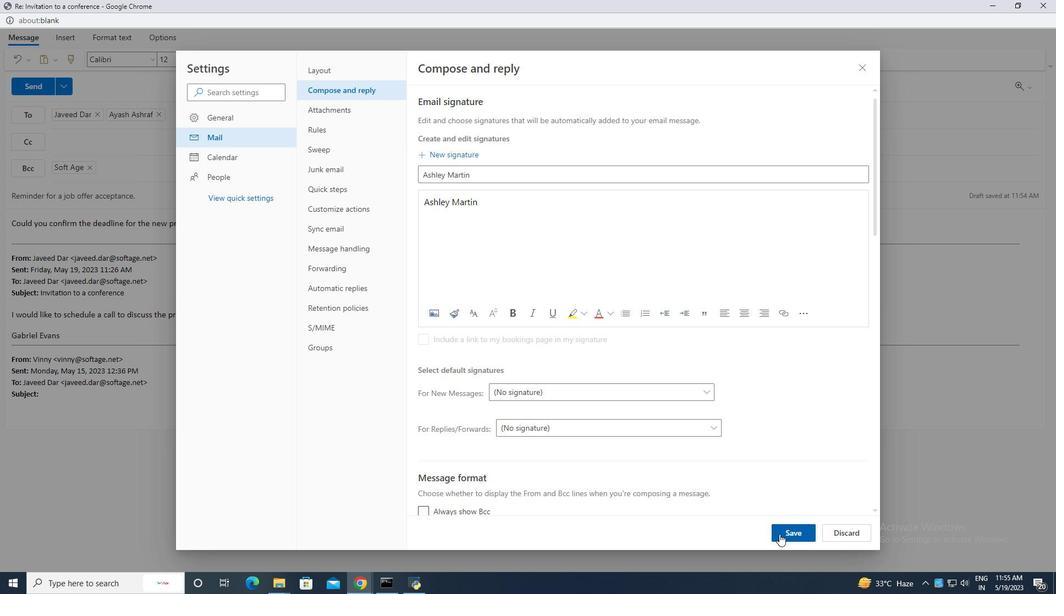 
Action: Mouse pressed left at (780, 535)
Screenshot: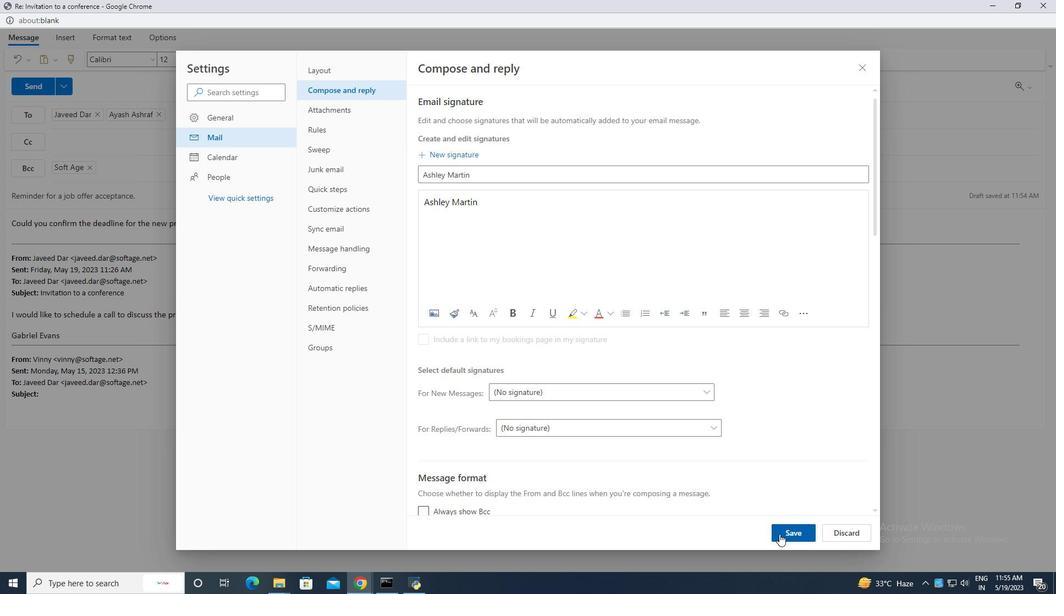 
Action: Mouse moved to (869, 68)
Screenshot: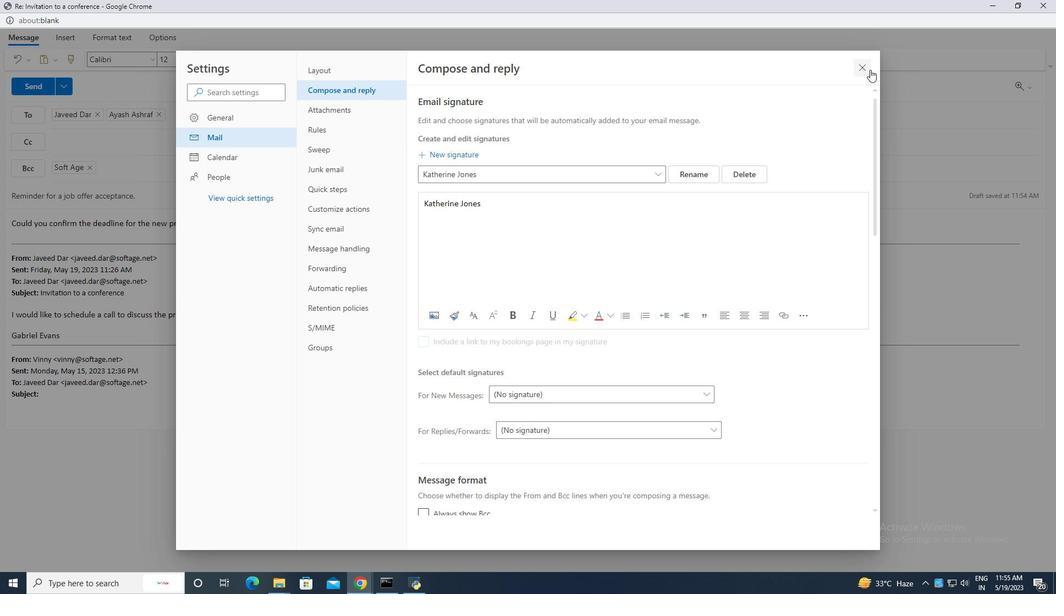 
Action: Mouse pressed left at (869, 68)
Screenshot: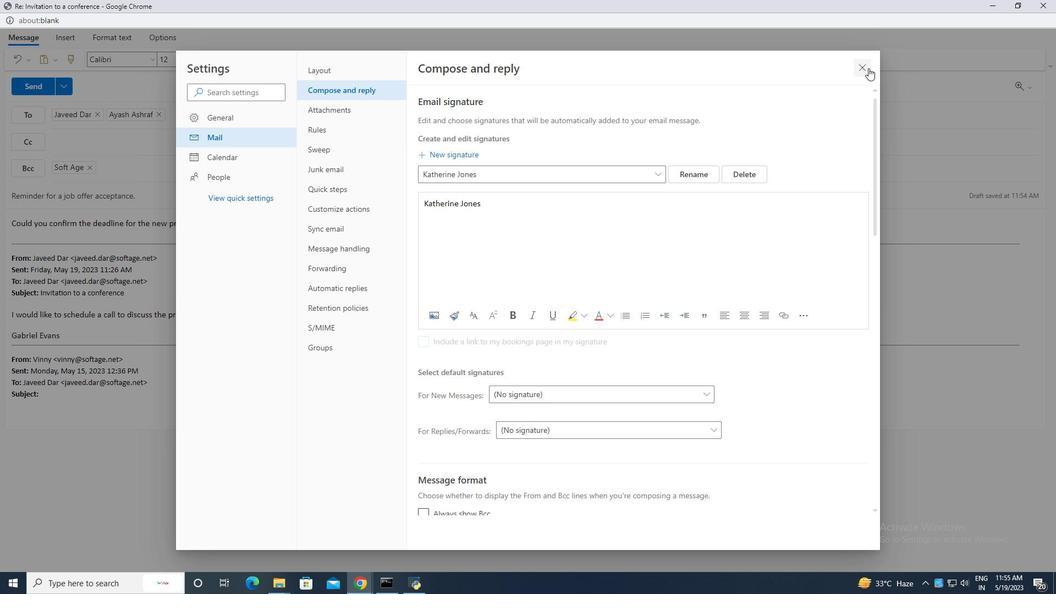 
Action: Mouse moved to (679, 63)
Screenshot: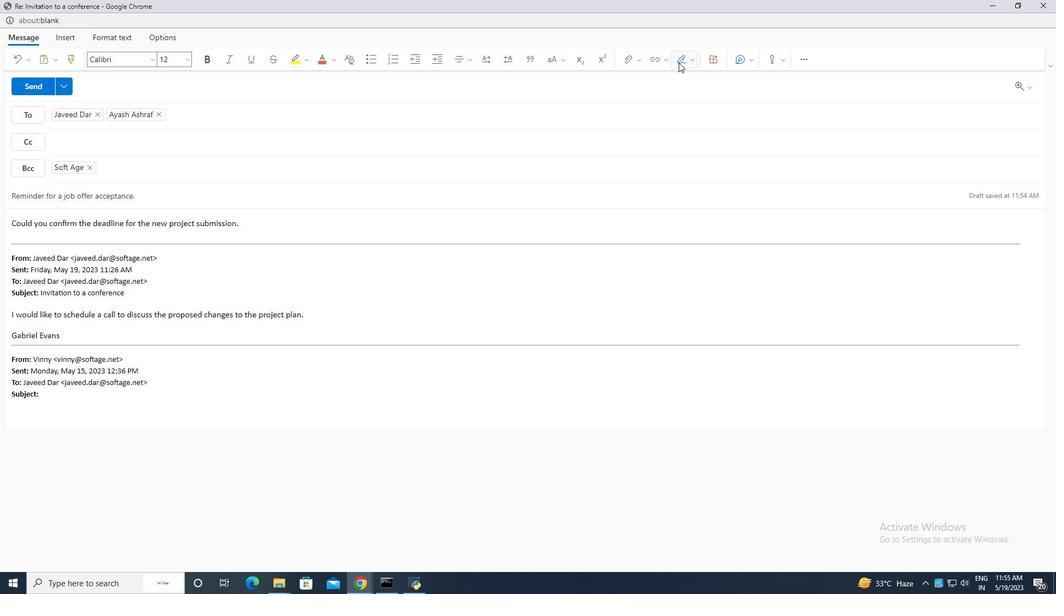 
Action: Mouse pressed left at (679, 63)
Screenshot: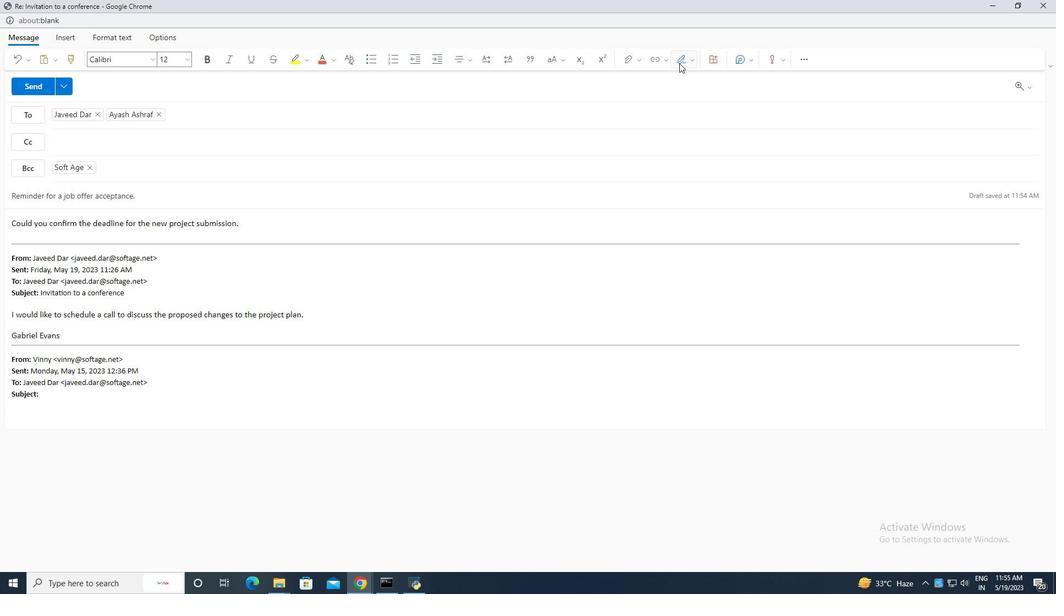 
Action: Mouse moved to (638, 296)
Screenshot: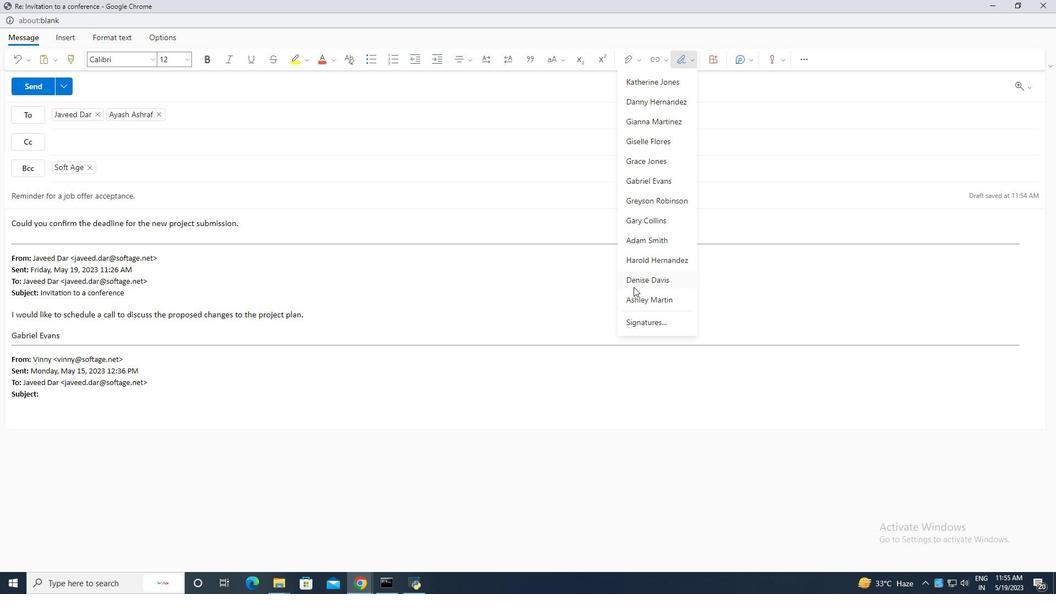
Action: Mouse pressed left at (638, 296)
Screenshot: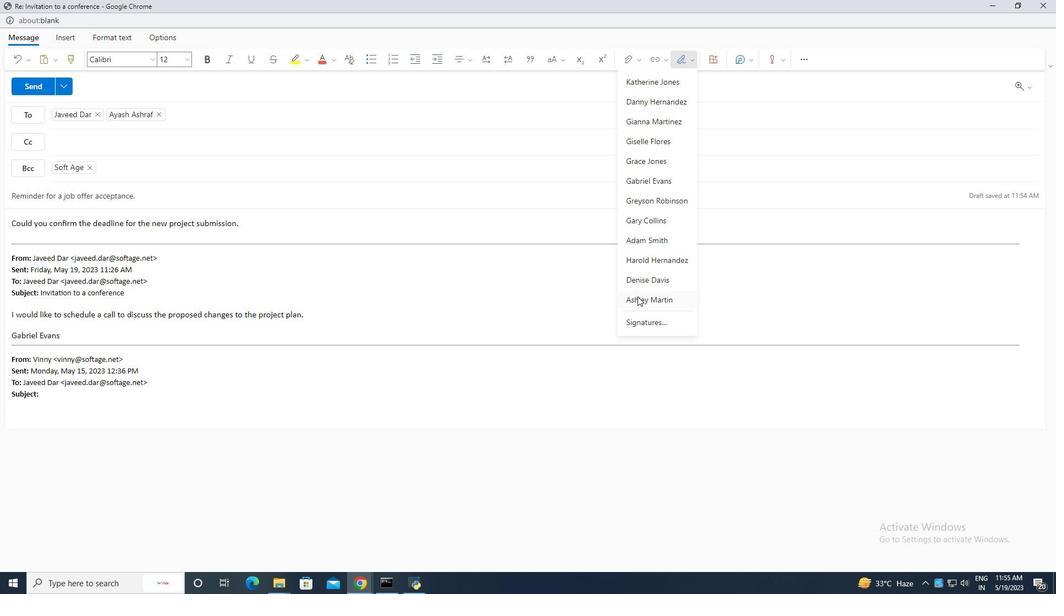 
Action: Mouse moved to (629, 62)
Screenshot: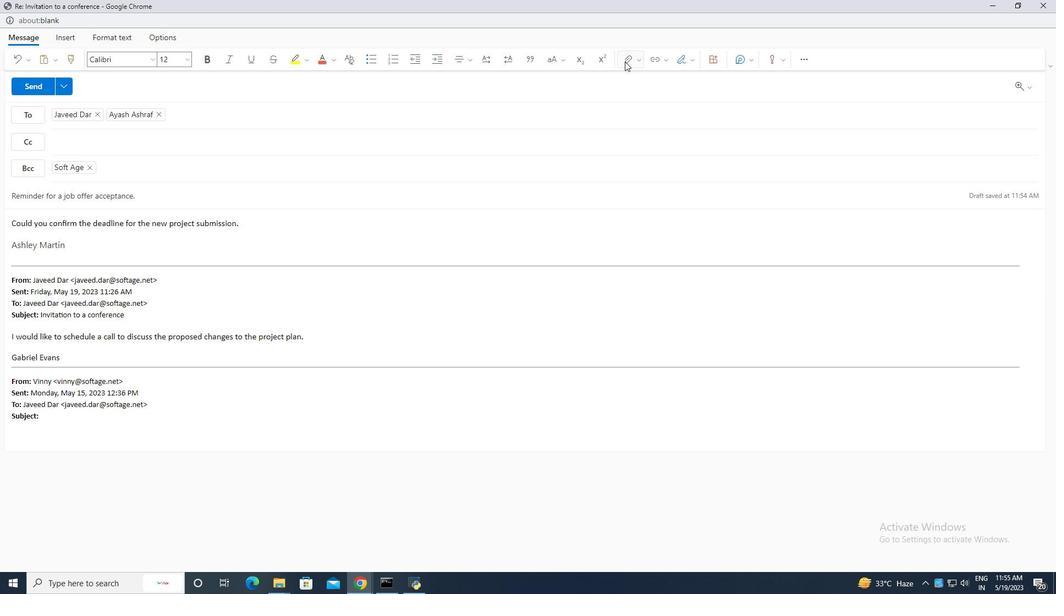 
Action: Mouse pressed left at (629, 62)
Screenshot: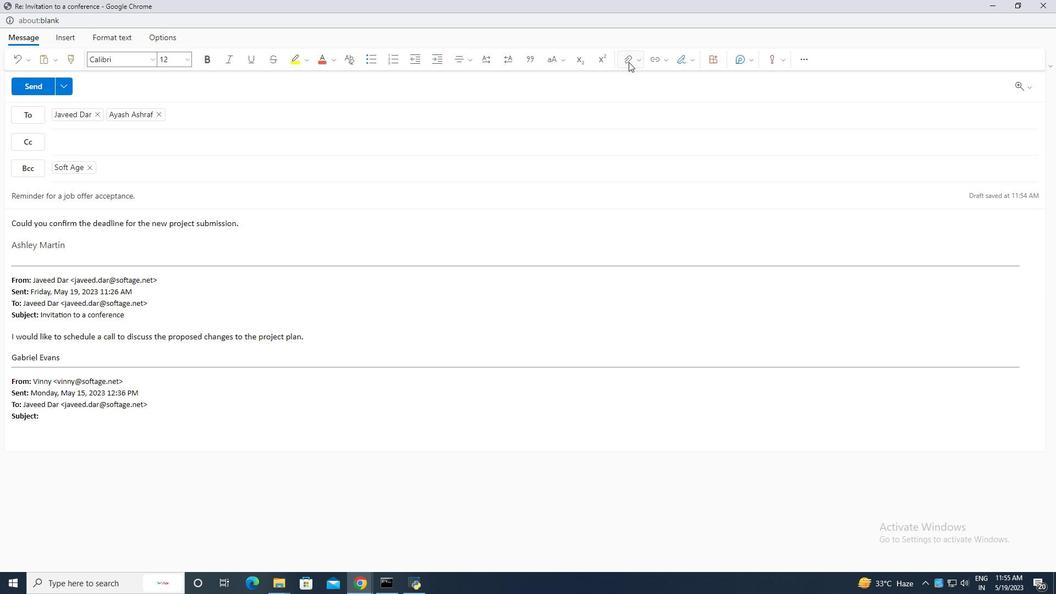 
Action: Mouse moved to (576, 81)
Screenshot: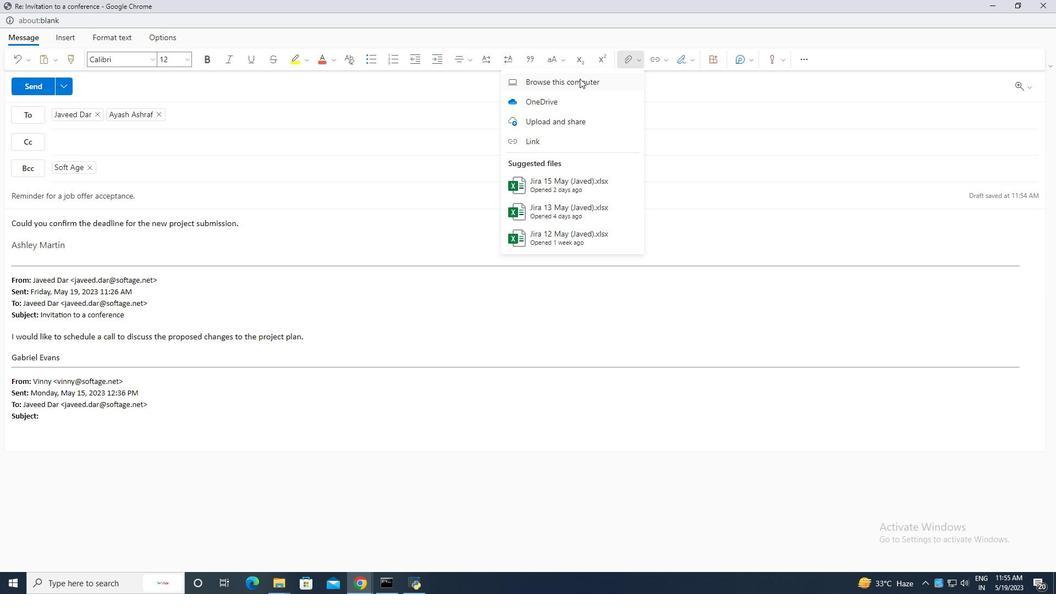 
Action: Mouse pressed left at (576, 81)
Screenshot: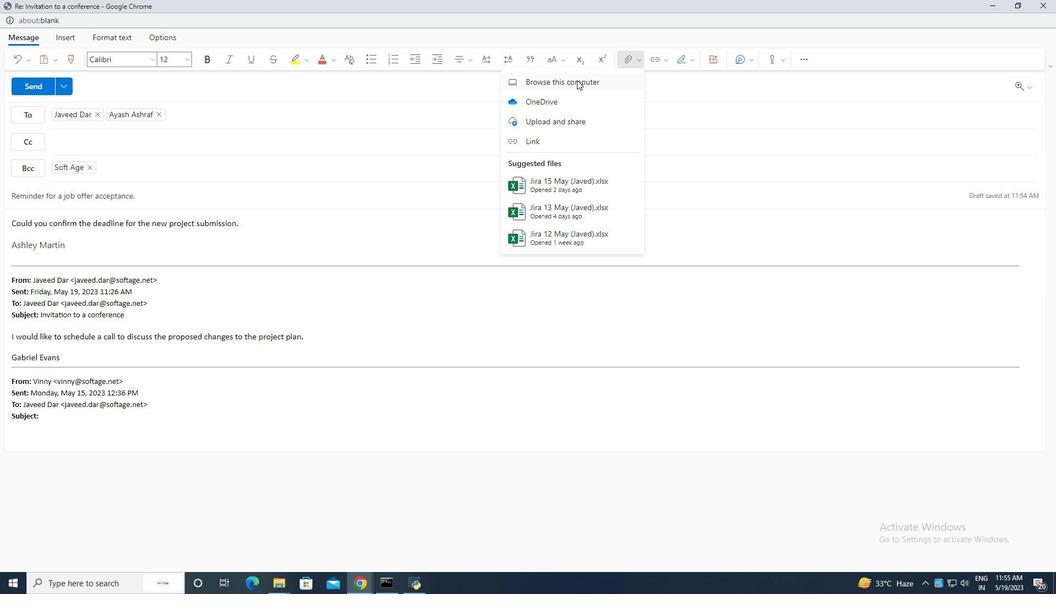
Action: Mouse moved to (237, 94)
Screenshot: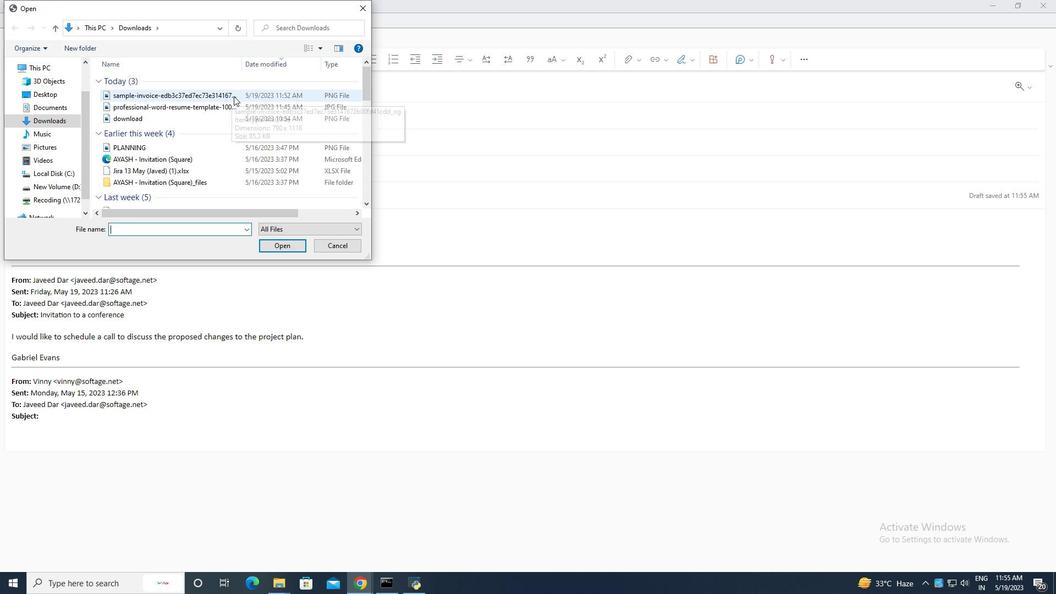 
Action: Mouse pressed left at (237, 94)
Screenshot: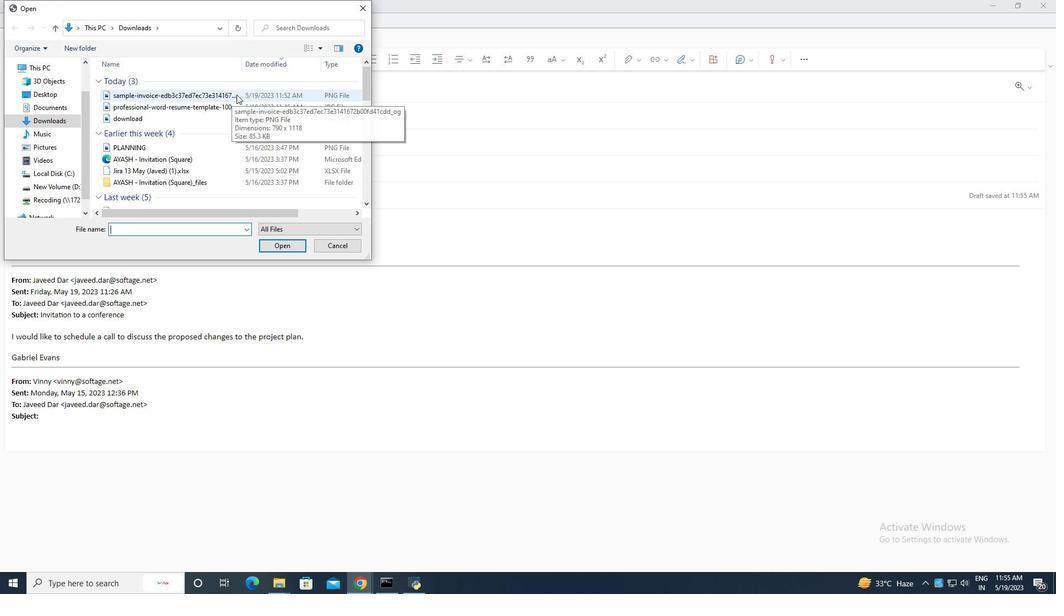 
Action: Mouse moved to (278, 243)
Screenshot: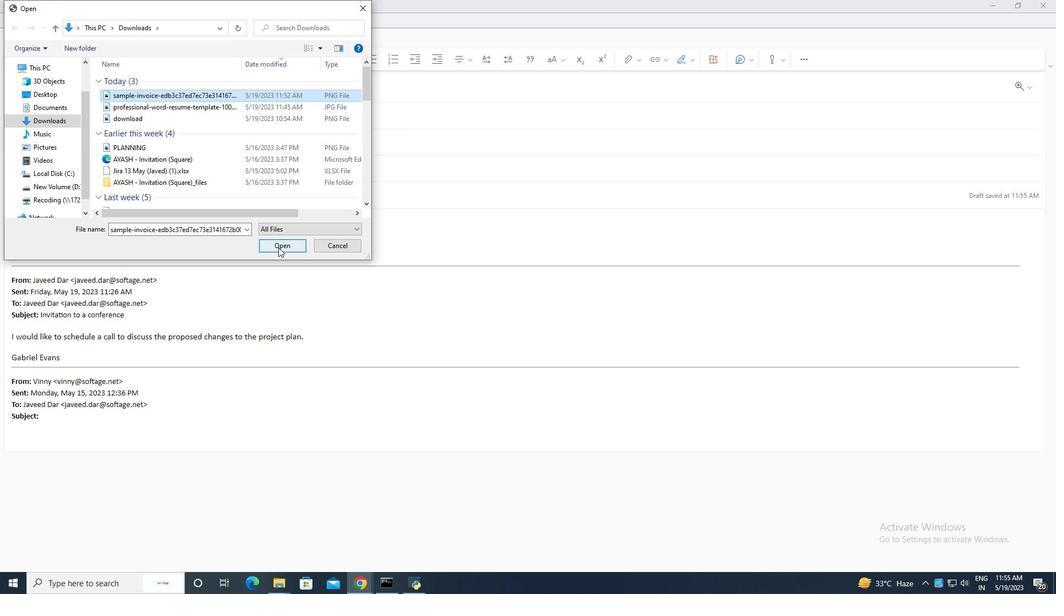 
Action: Mouse pressed left at (278, 243)
Screenshot: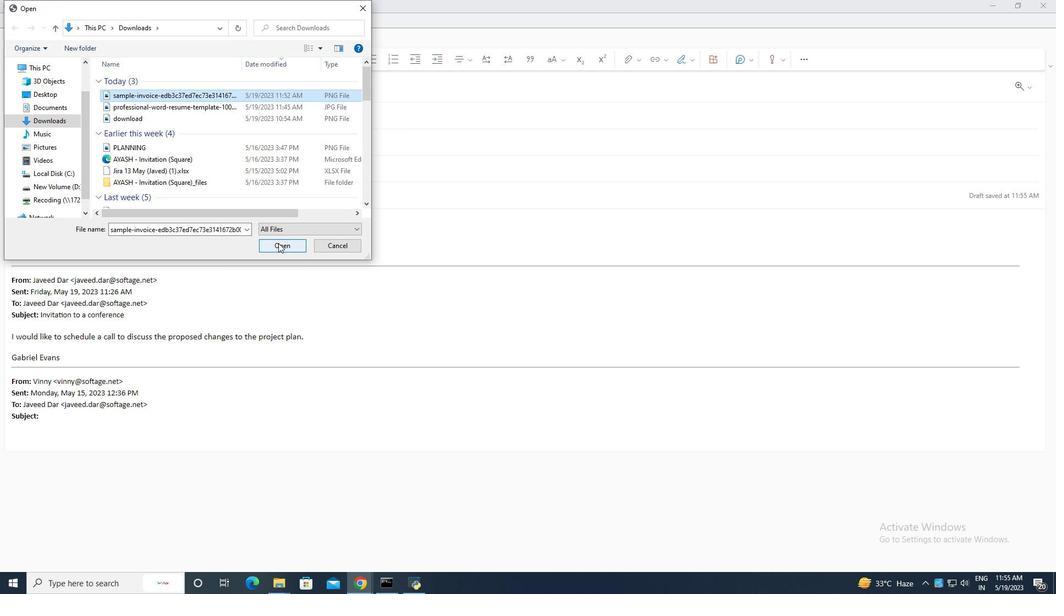 
Action: Mouse moved to (453, 215)
Screenshot: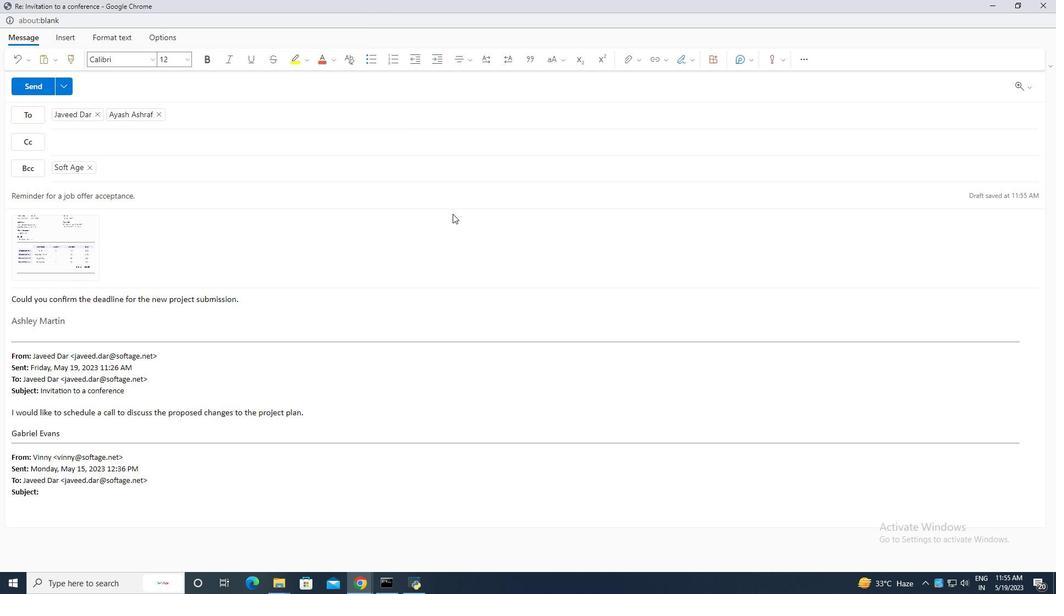 
Action: Mouse scrolled (453, 215) with delta (0, 0)
Screenshot: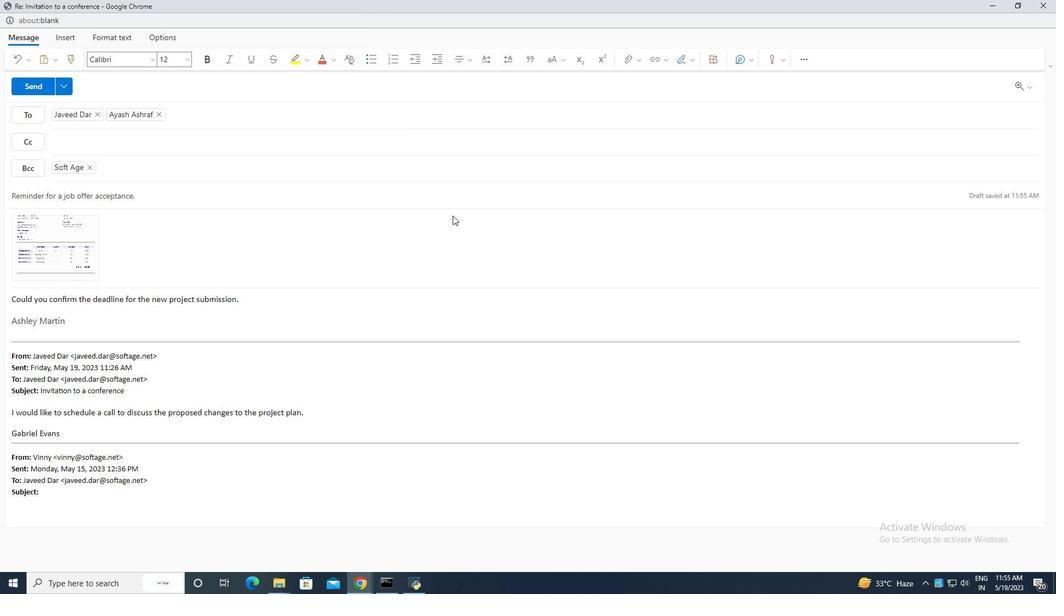 
Action: Mouse scrolled (453, 215) with delta (0, 0)
Screenshot: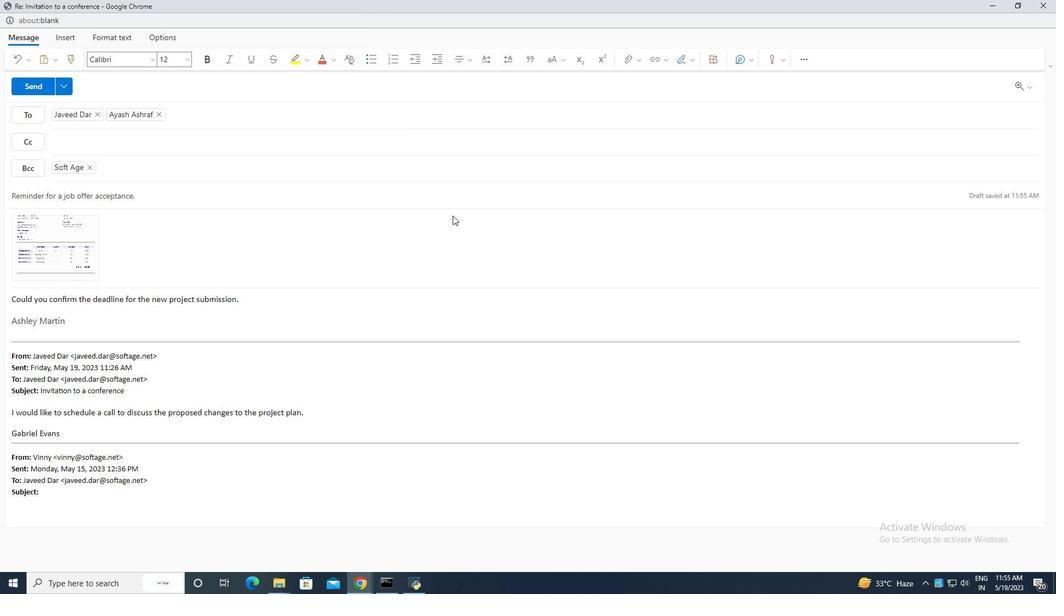 
Action: Mouse scrolled (453, 215) with delta (0, 0)
Screenshot: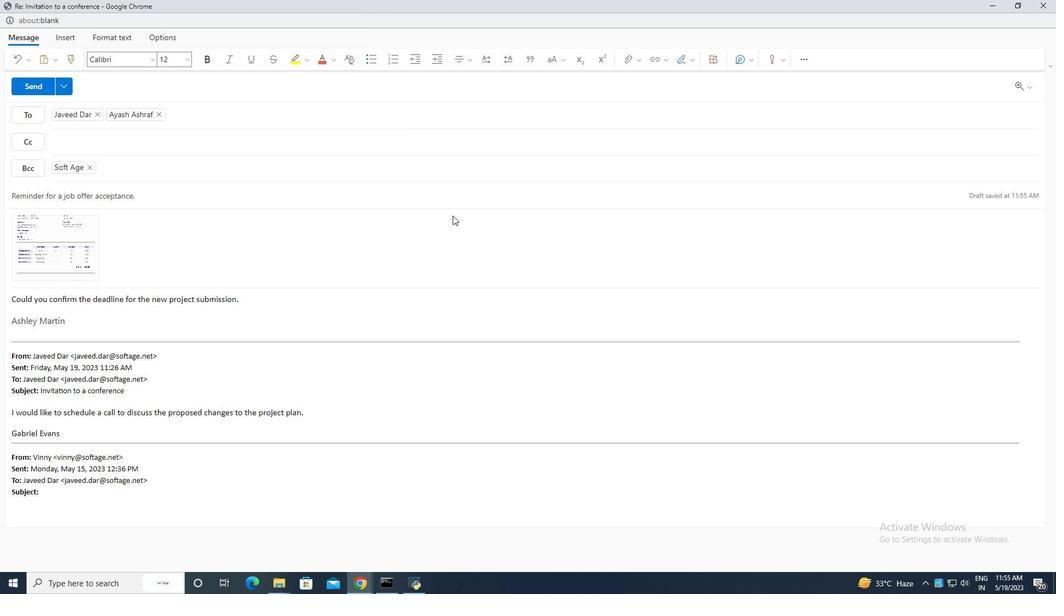 
Action: Mouse scrolled (453, 215) with delta (0, 0)
Screenshot: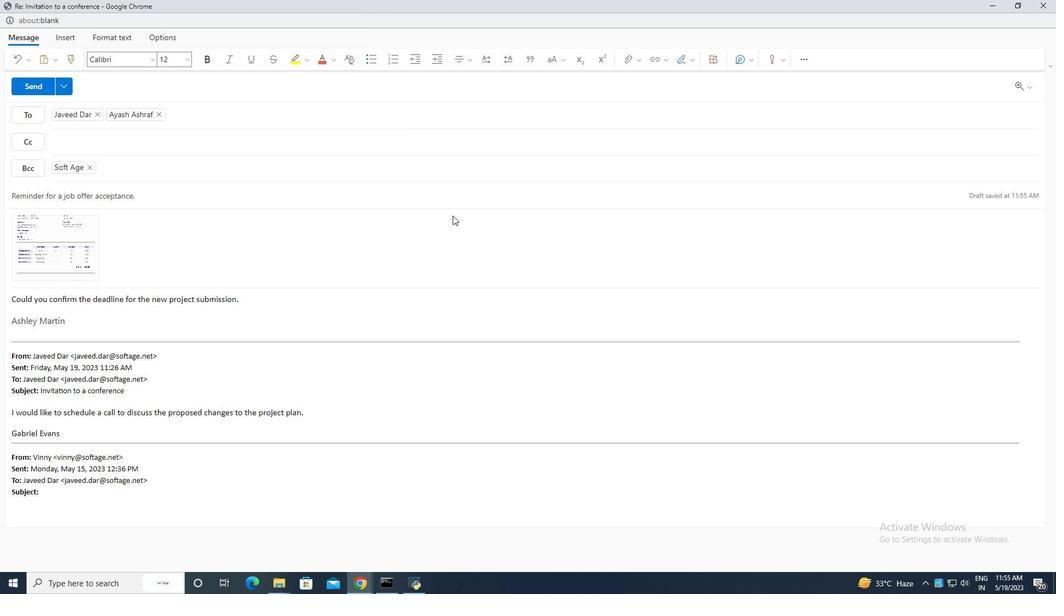 
Action: Mouse moved to (453, 216)
Screenshot: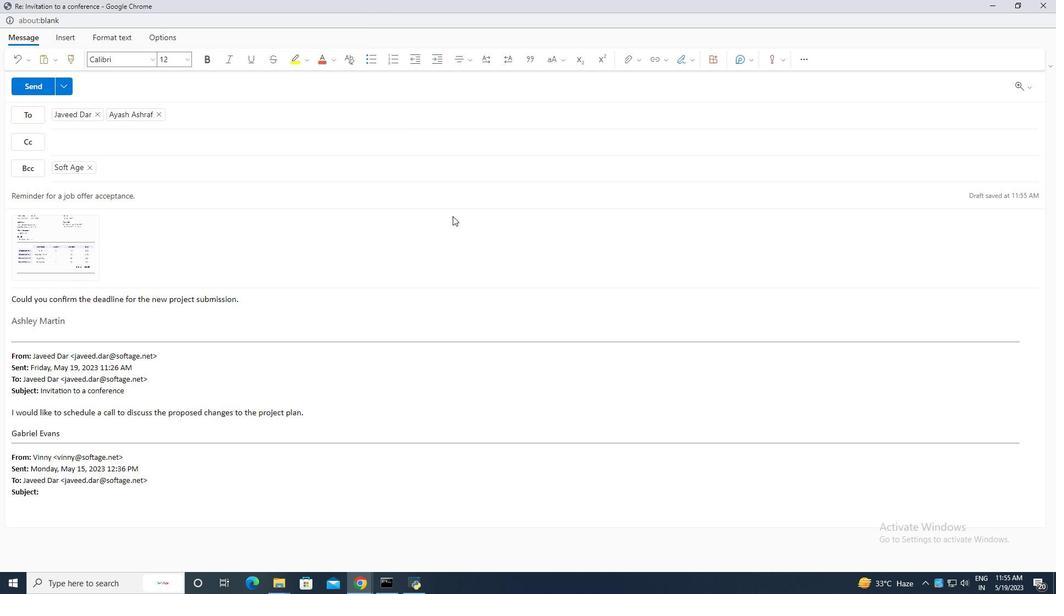 
Action: Mouse scrolled (453, 217) with delta (0, 0)
Screenshot: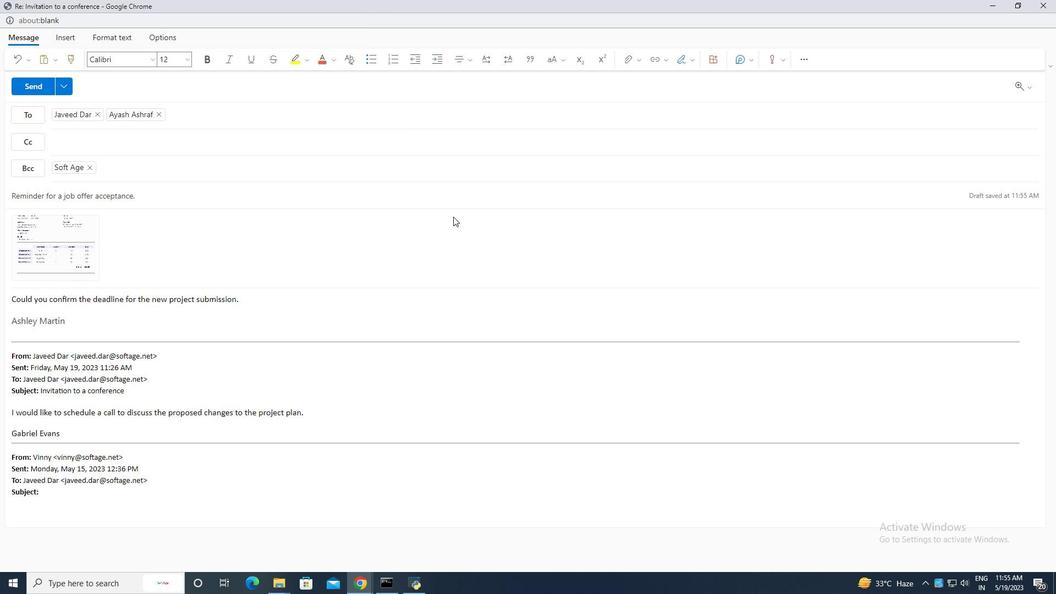 
Action: Mouse scrolled (453, 217) with delta (0, 0)
Screenshot: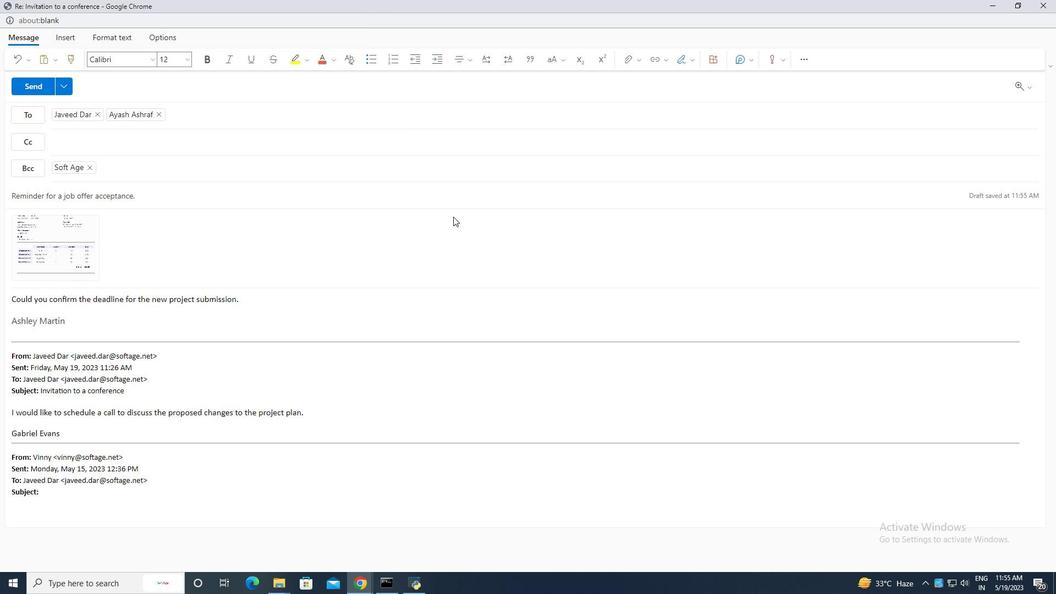 
Action: Mouse scrolled (453, 217) with delta (0, 0)
Screenshot: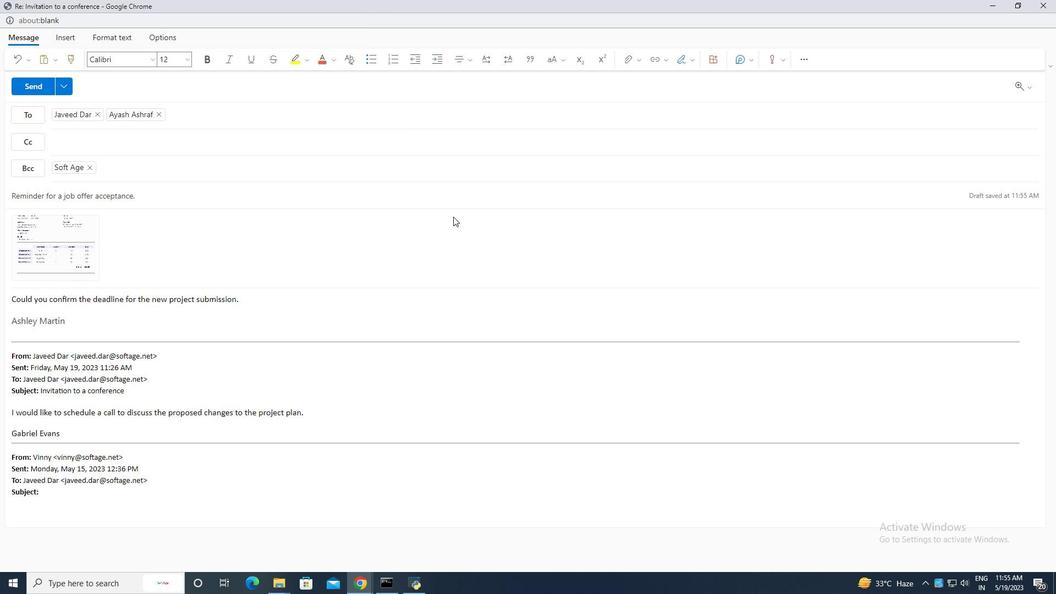 
Action: Mouse moved to (39, 85)
Screenshot: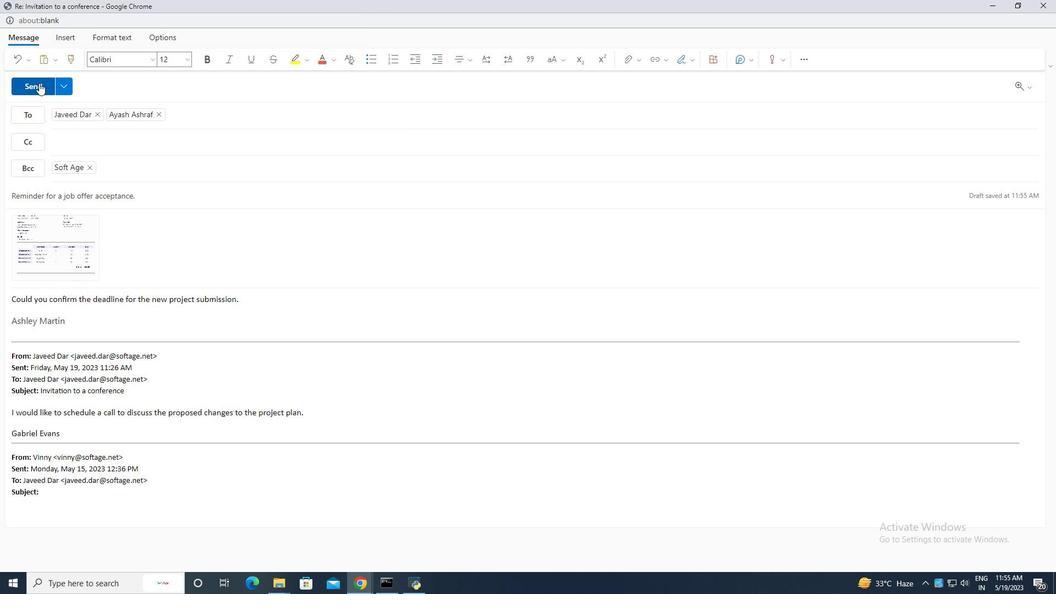 
Action: Mouse pressed left at (39, 85)
Screenshot: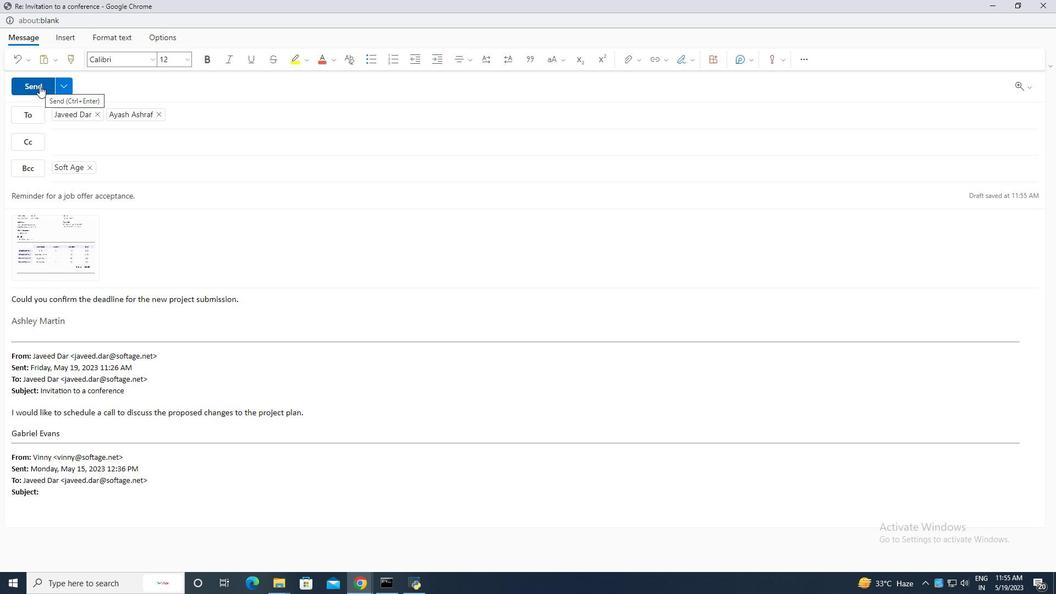 
